 Task: Create in the project AgileRelay in Backlog an issue 'Create a new online platform for online cooking courses with advanced recipe sharing and cooking techniques features', assign it to team member softage.1@softage.net and change the status to IN PROGRESS. Create in the project AgileRelay in Backlog an issue 'Implement a new cloud-based learning management system for a school or university with advanced course content management and student tracking features', assign it to team member softage.2@softage.net and change the status to IN PROGRESS
Action: Mouse moved to (232, 71)
Screenshot: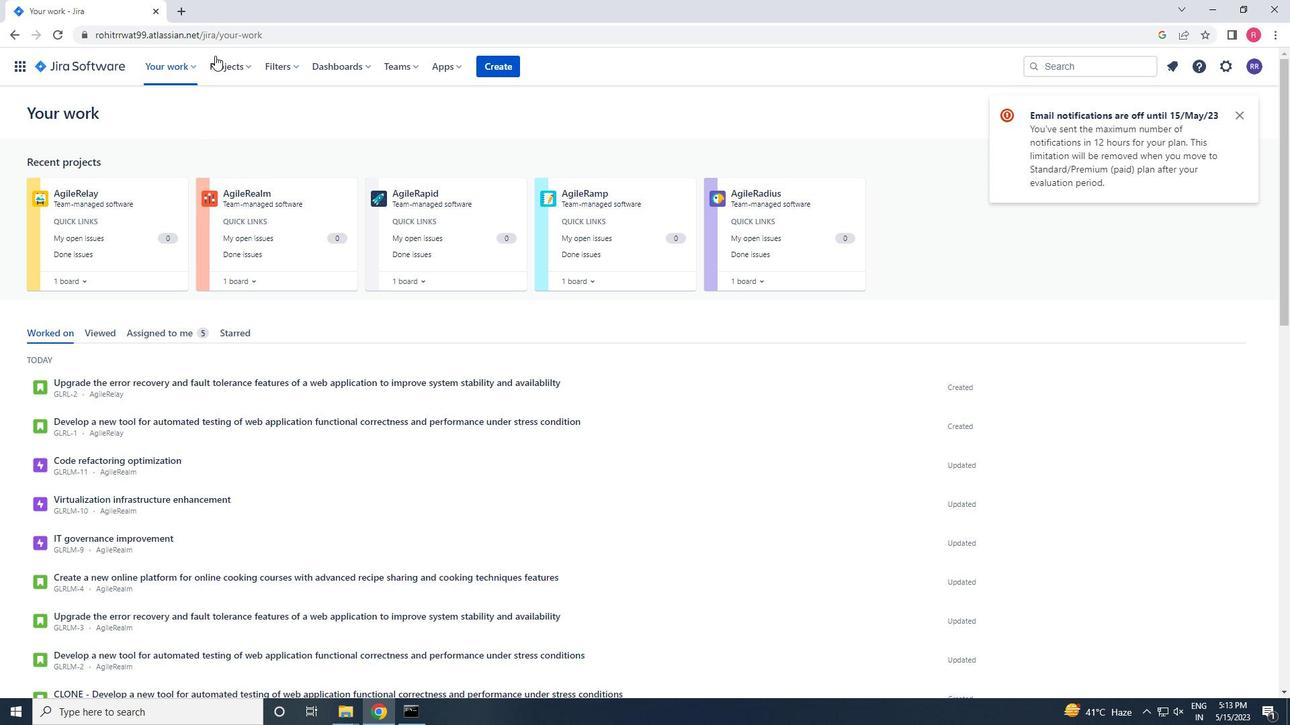 
Action: Mouse pressed left at (232, 71)
Screenshot: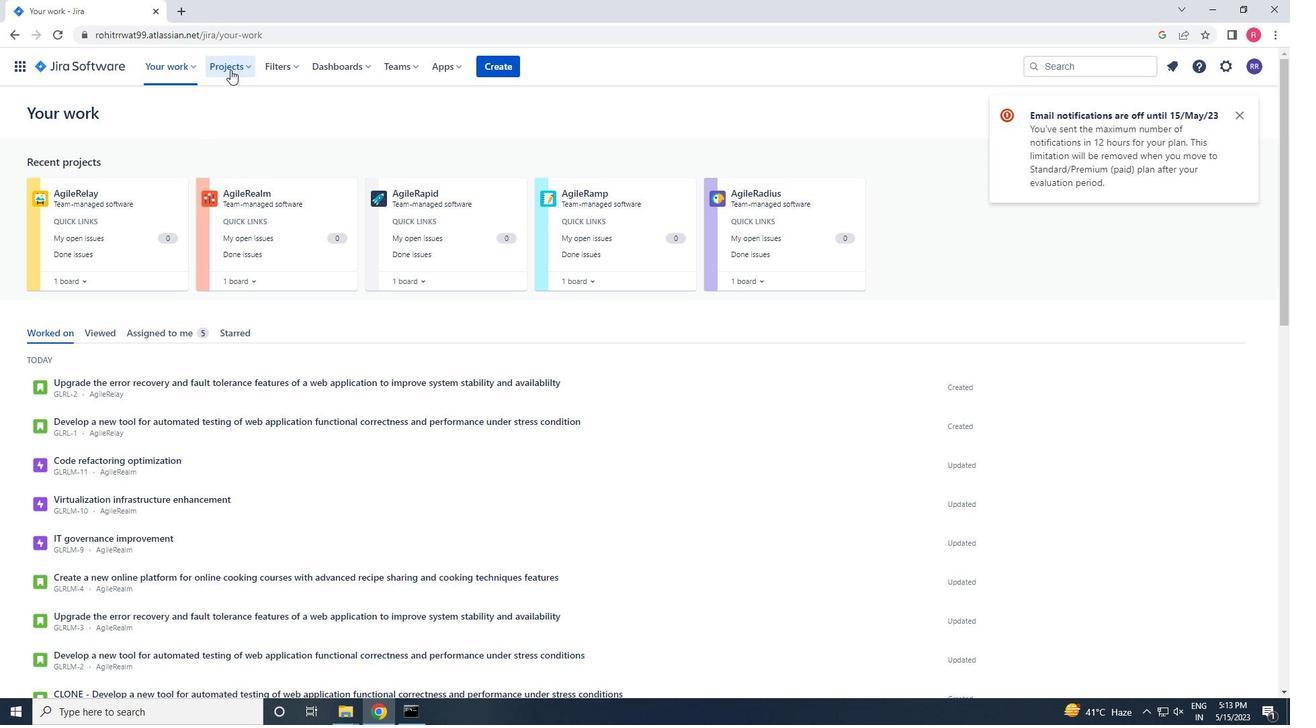 
Action: Mouse moved to (262, 117)
Screenshot: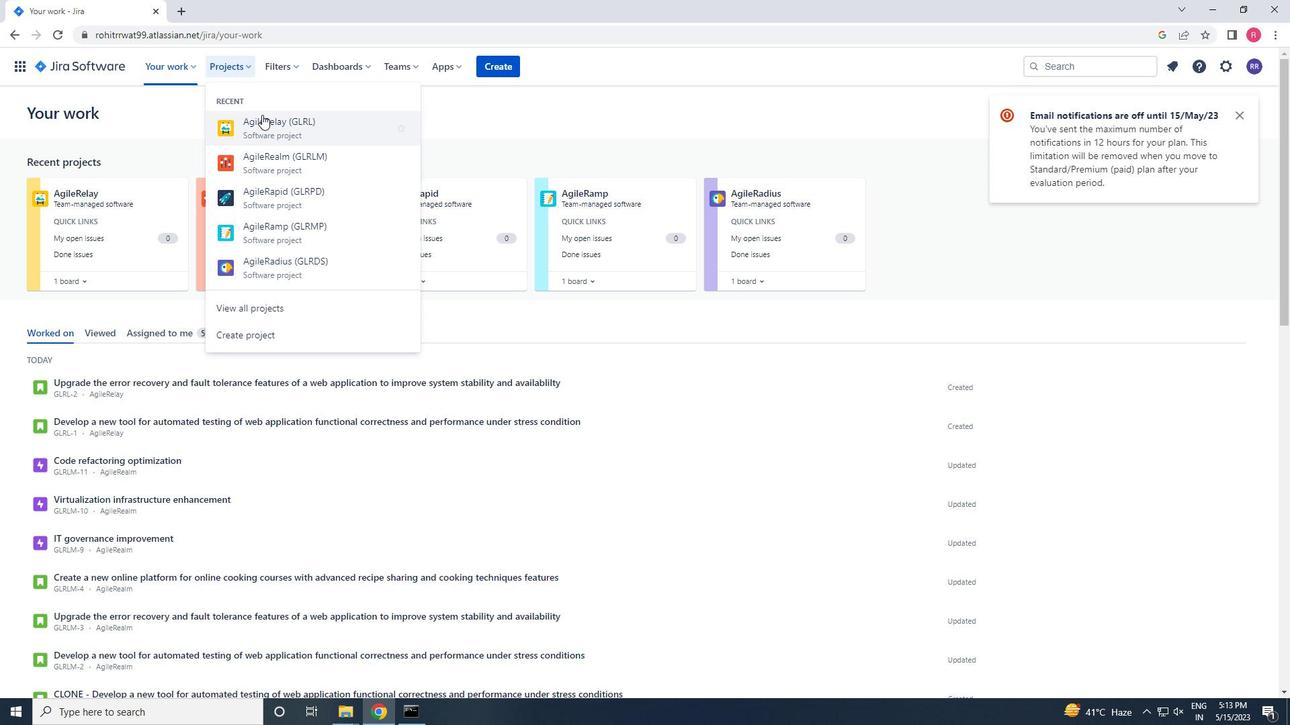 
Action: Mouse pressed left at (262, 117)
Screenshot: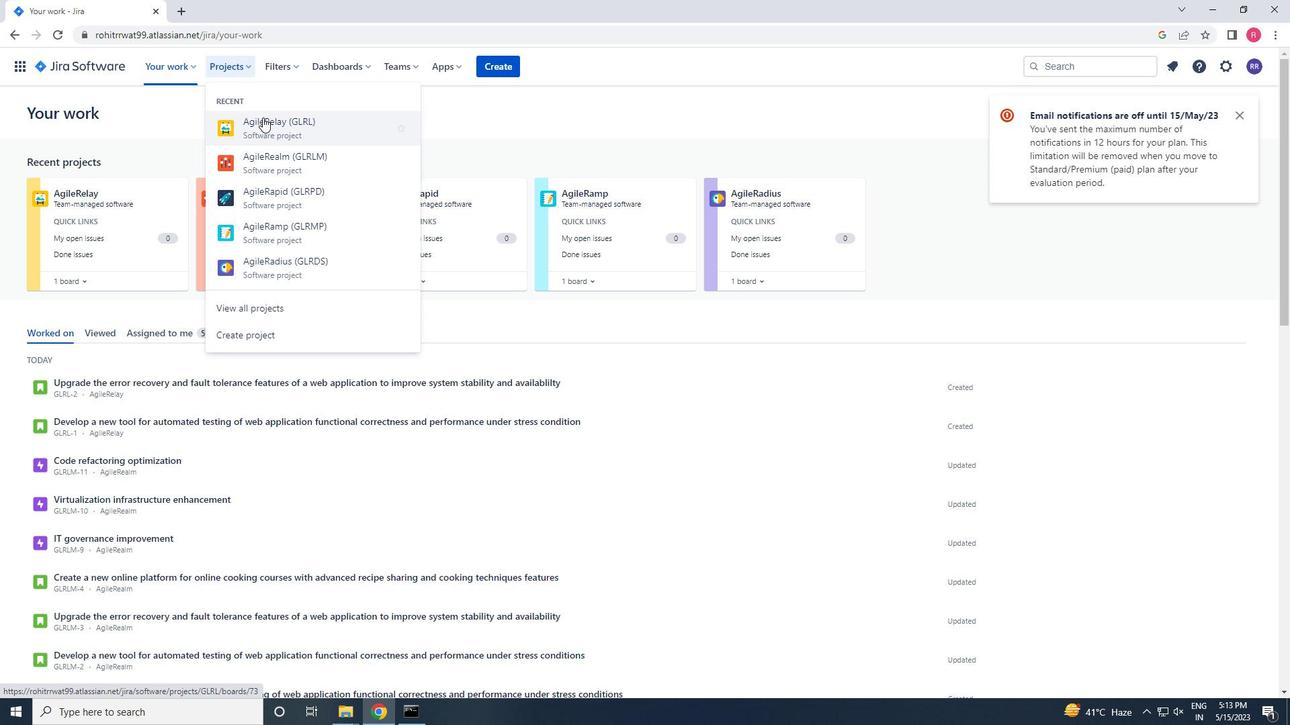
Action: Mouse moved to (81, 198)
Screenshot: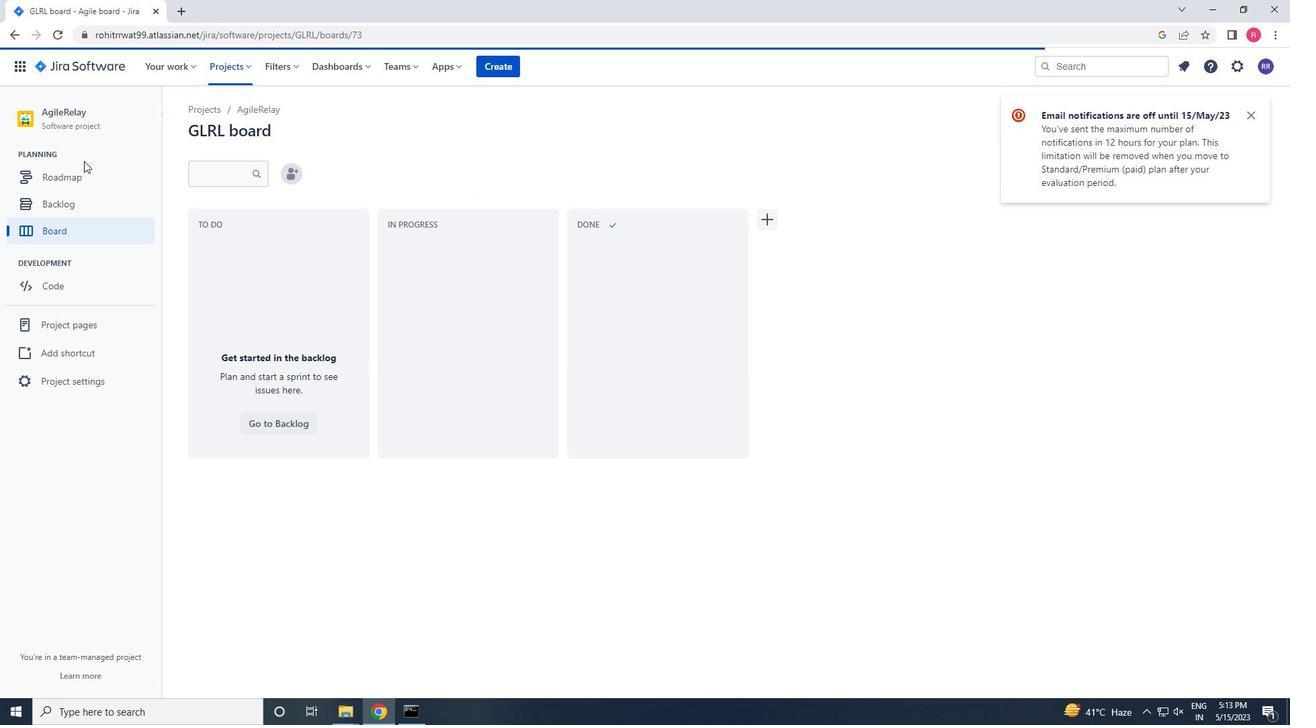 
Action: Mouse pressed left at (81, 198)
Screenshot: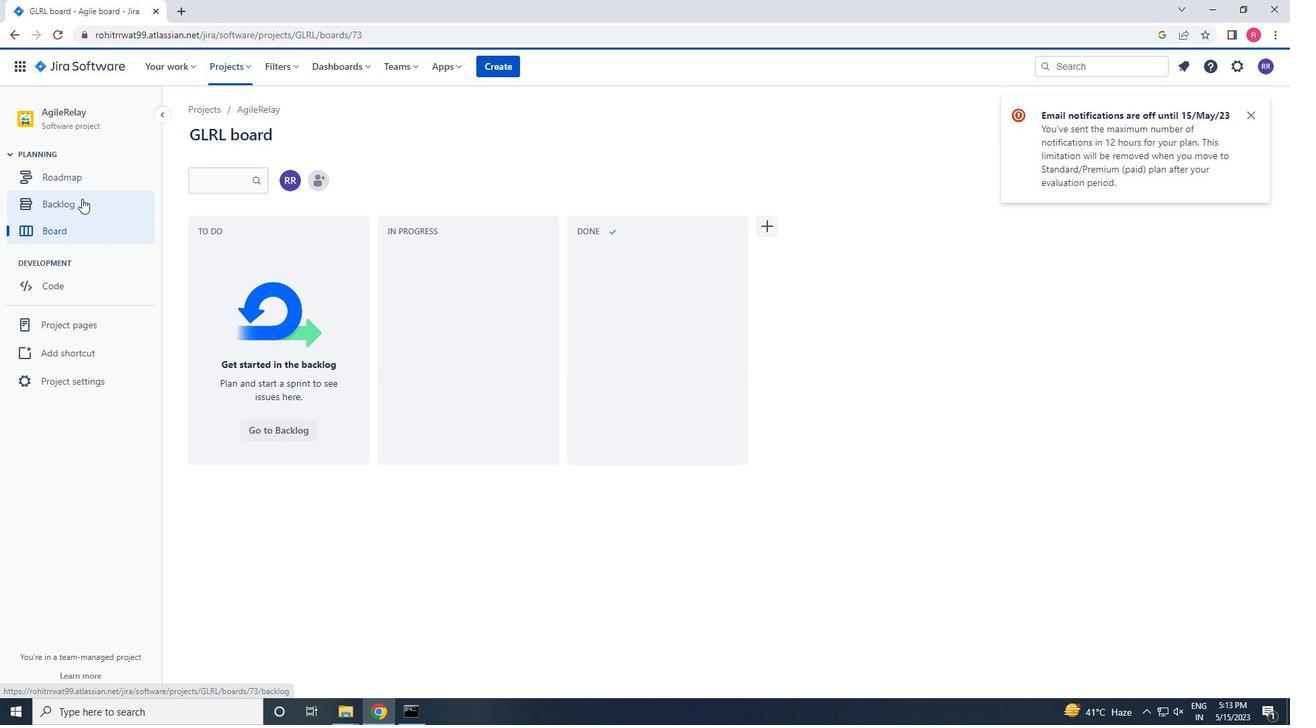 
Action: Mouse moved to (1245, 112)
Screenshot: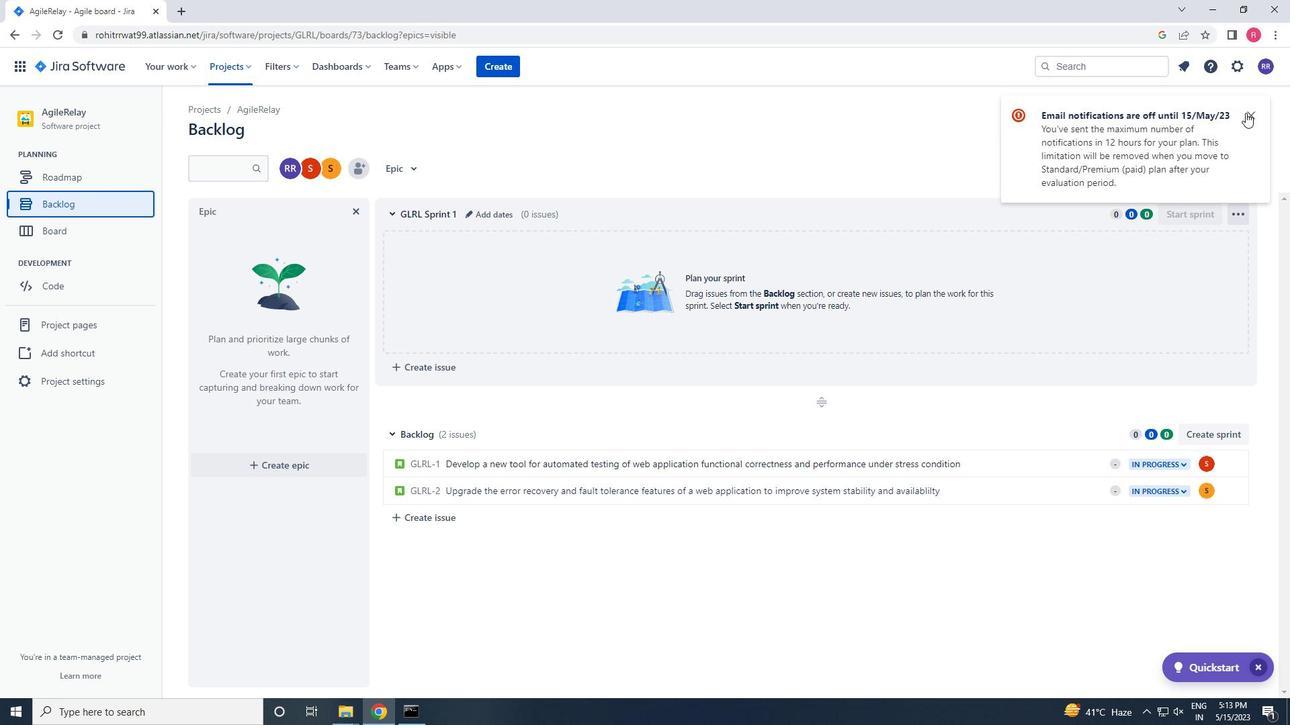 
Action: Mouse pressed left at (1245, 112)
Screenshot: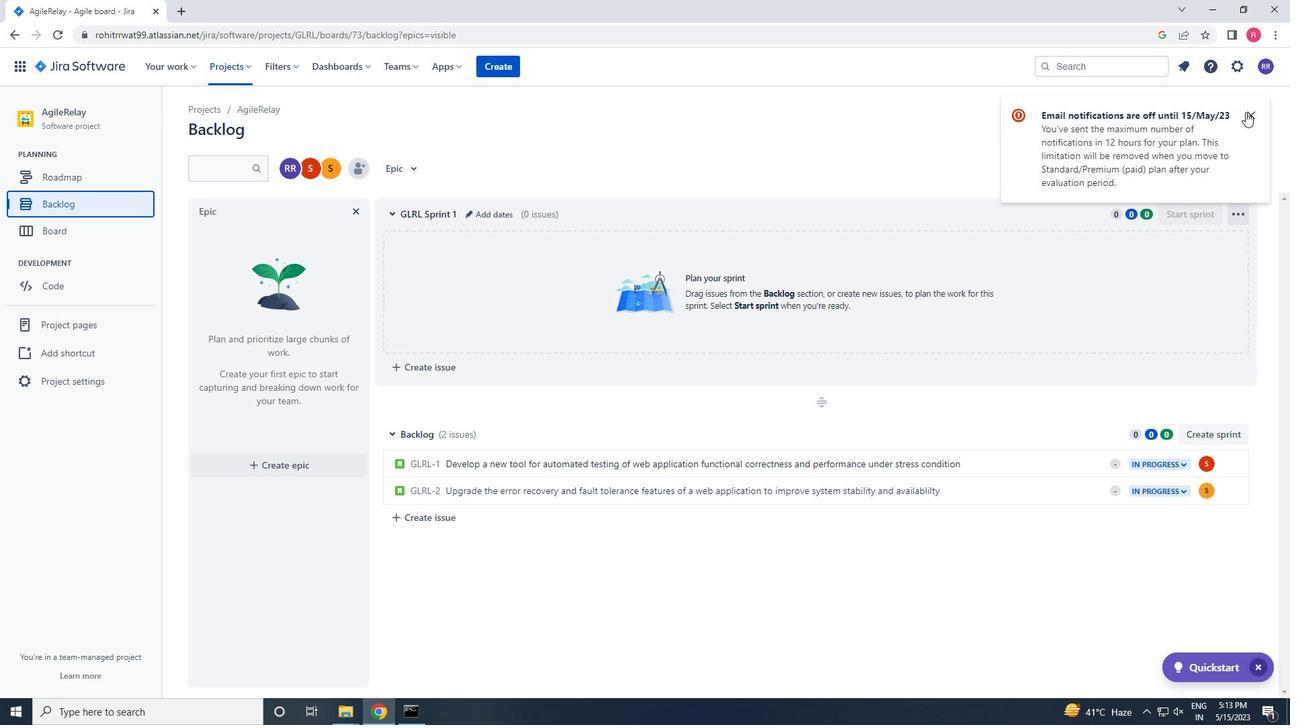 
Action: Mouse moved to (432, 519)
Screenshot: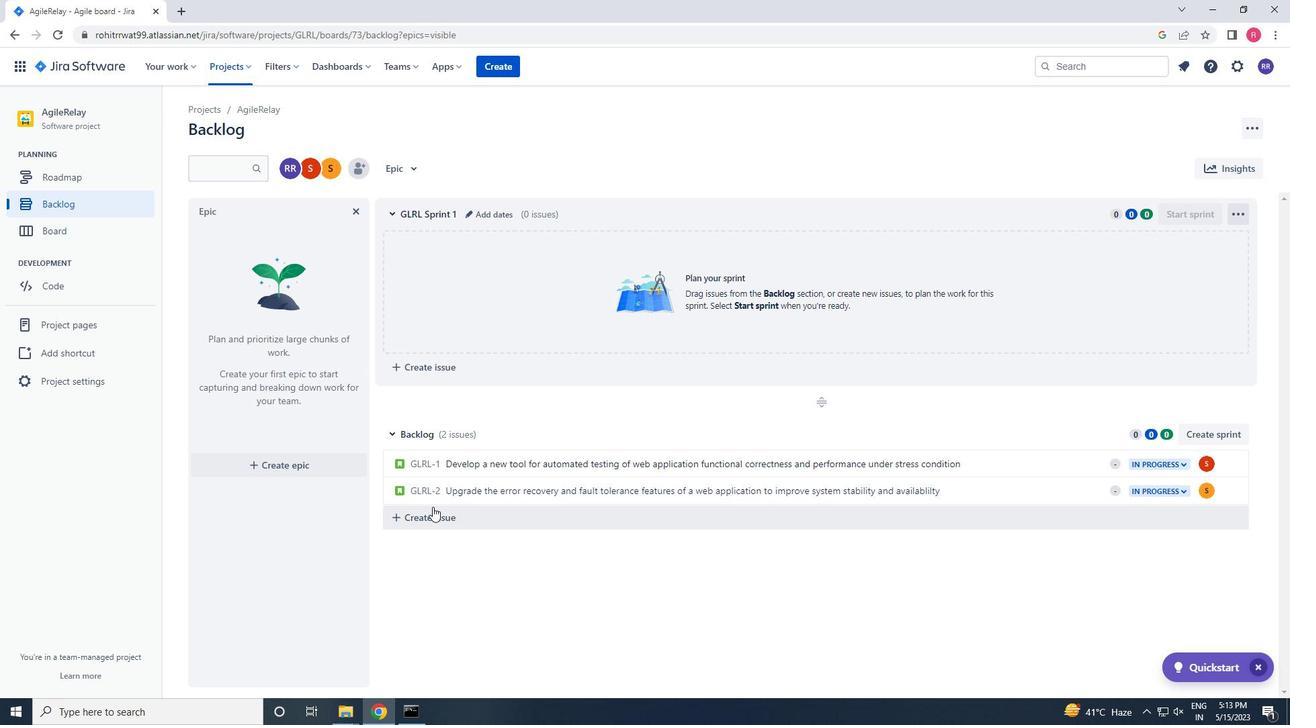 
Action: Mouse pressed left at (432, 519)
Screenshot: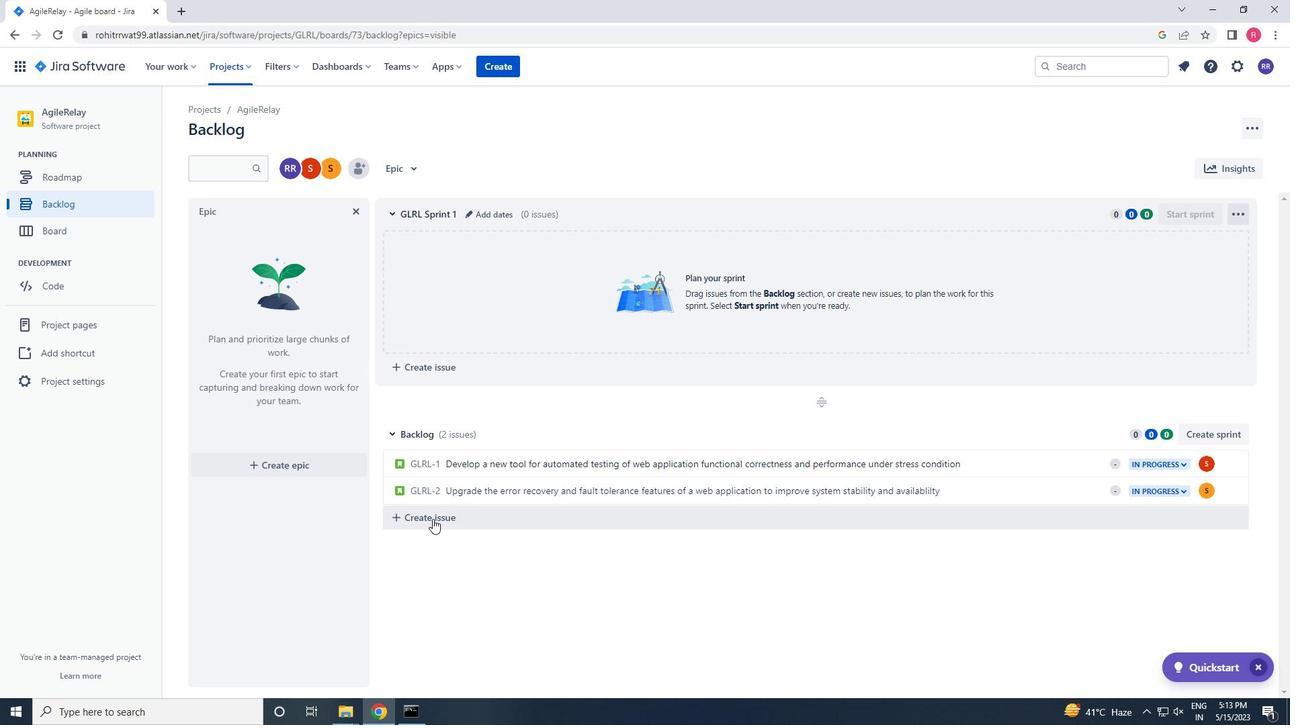 
Action: Key pressed <Key.shift>CREATE<Key.space>A<Key.space>NEW<Key.space>ONLINE<Key.space>PLATFORM<Key.space>FOR<Key.space>ONLINE<Key.space>COOKING<Key.space>COURSES<Key.space>WITH<Key.space>ADVANCED<Key.space>RECIPE<Key.space>SHARING<Key.space>AND<Key.space>COOKING<Key.space>TECHNIQUES<Key.space>FEATURESS<Key.backspace><Key.enter>
Screenshot: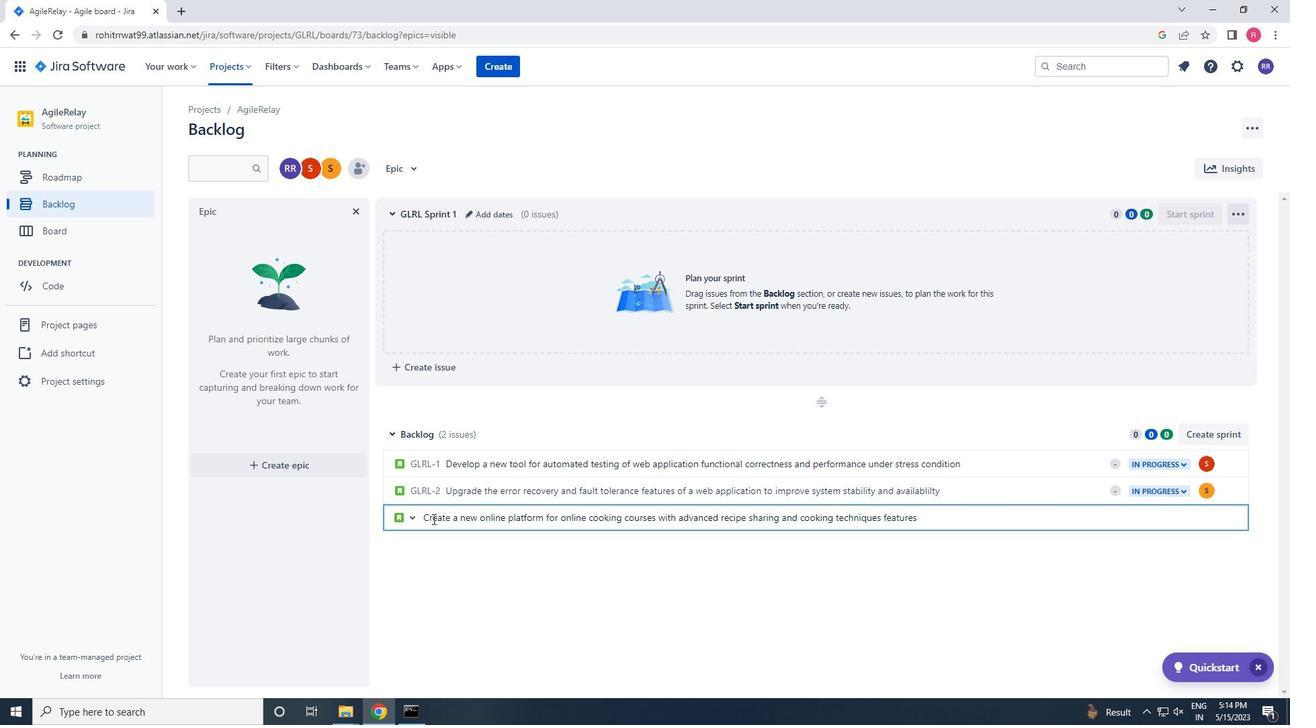 
Action: Mouse moved to (1207, 516)
Screenshot: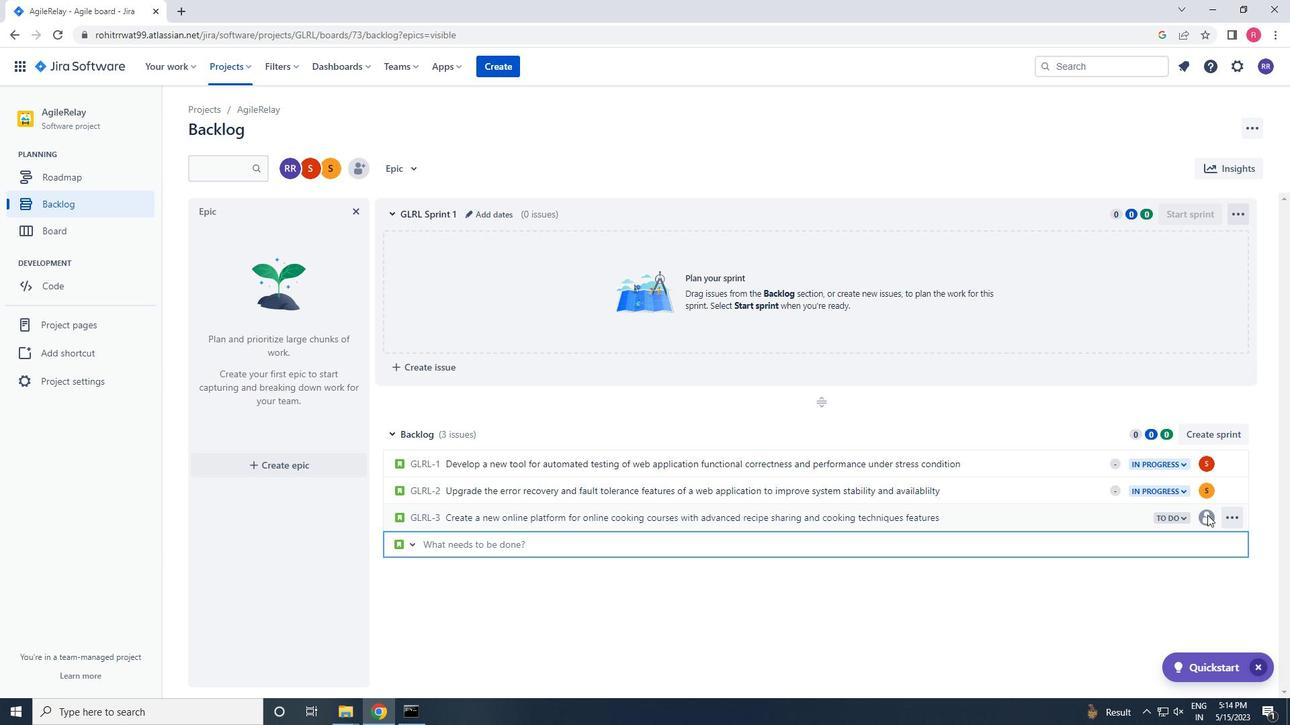 
Action: Mouse pressed left at (1207, 516)
Screenshot: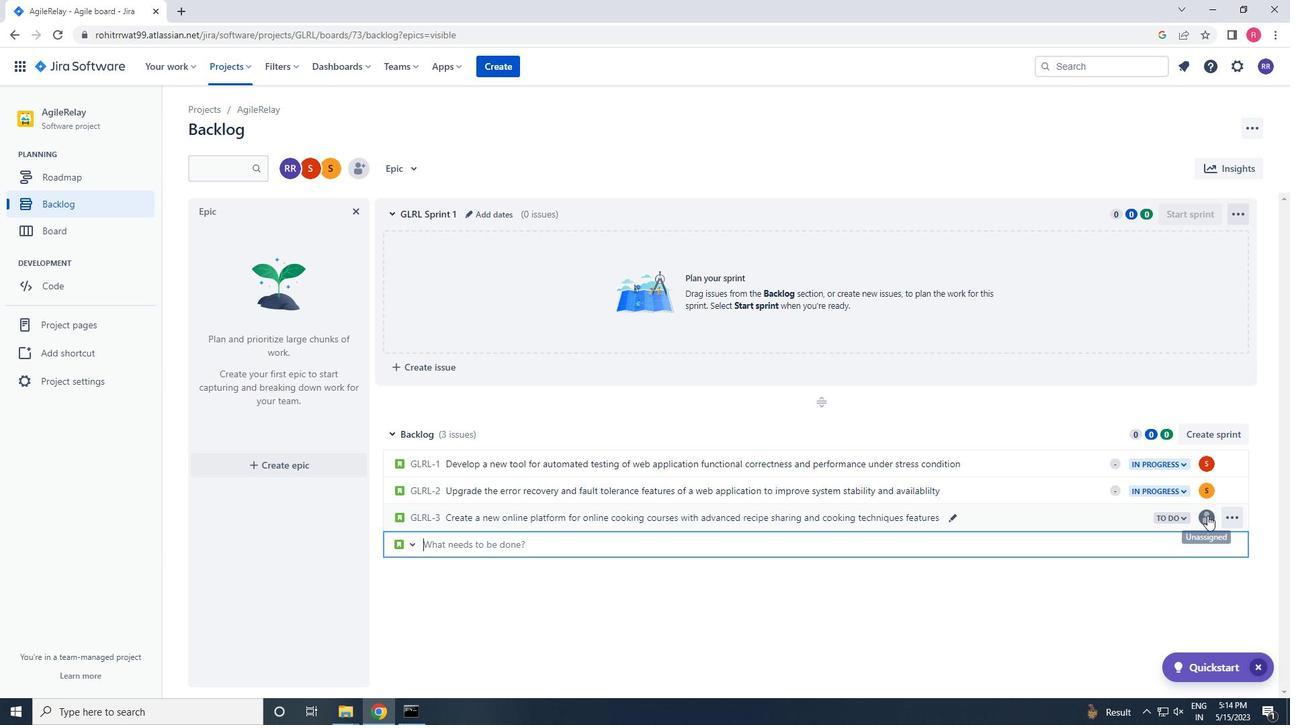 
Action: Key pressed SOFTAGE.1<Key.shift>@SOFTAGE.NET
Screenshot: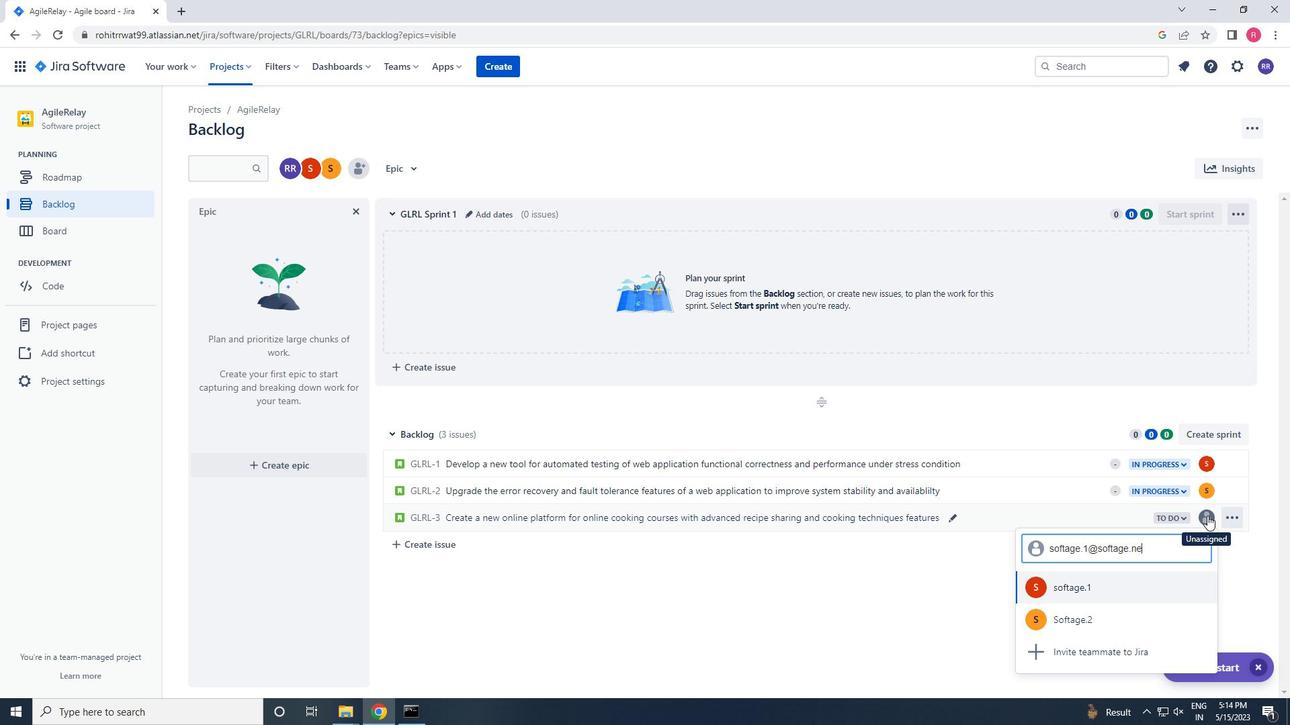 
Action: Mouse moved to (1107, 575)
Screenshot: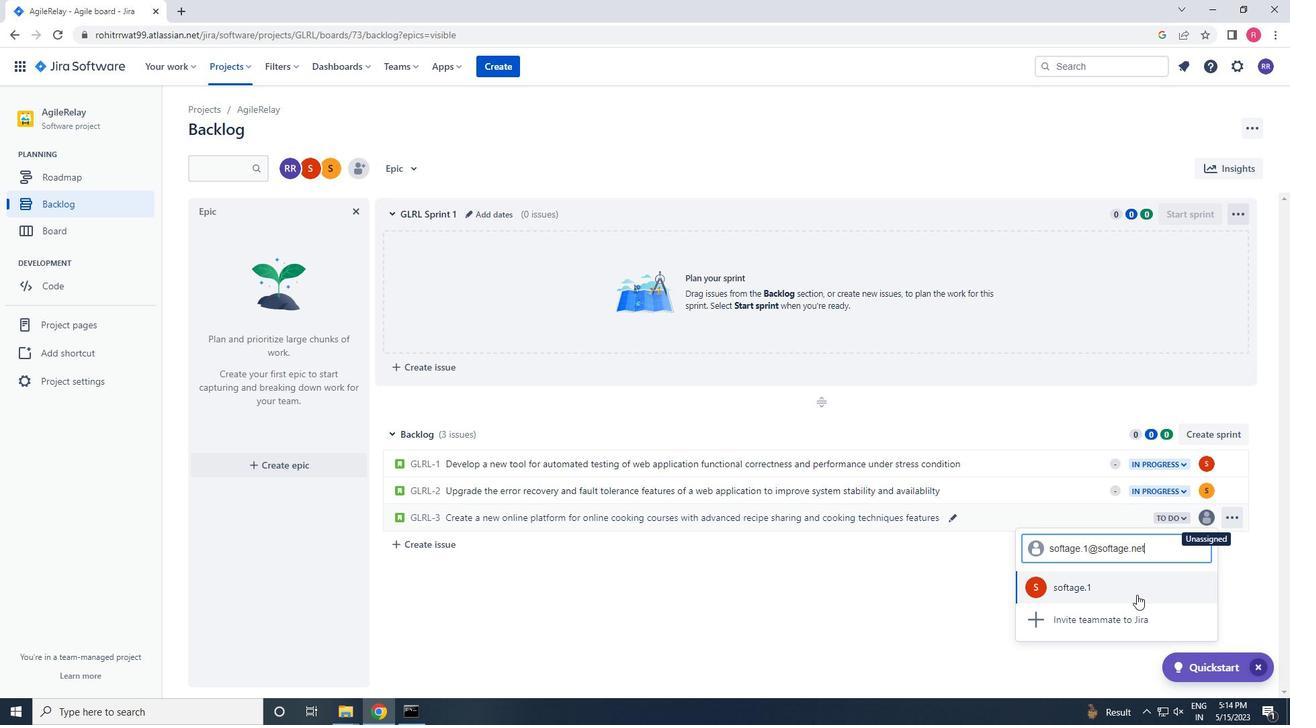
Action: Mouse pressed left at (1107, 575)
Screenshot: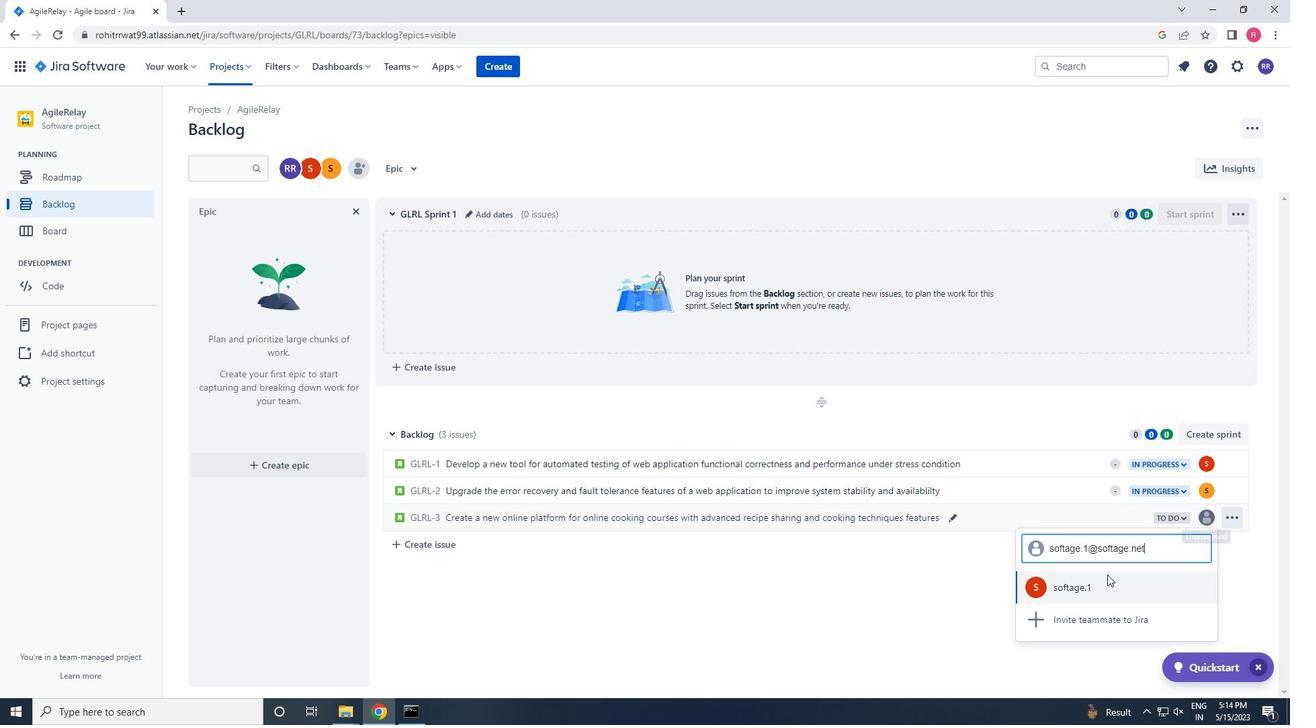 
Action: Mouse moved to (1176, 520)
Screenshot: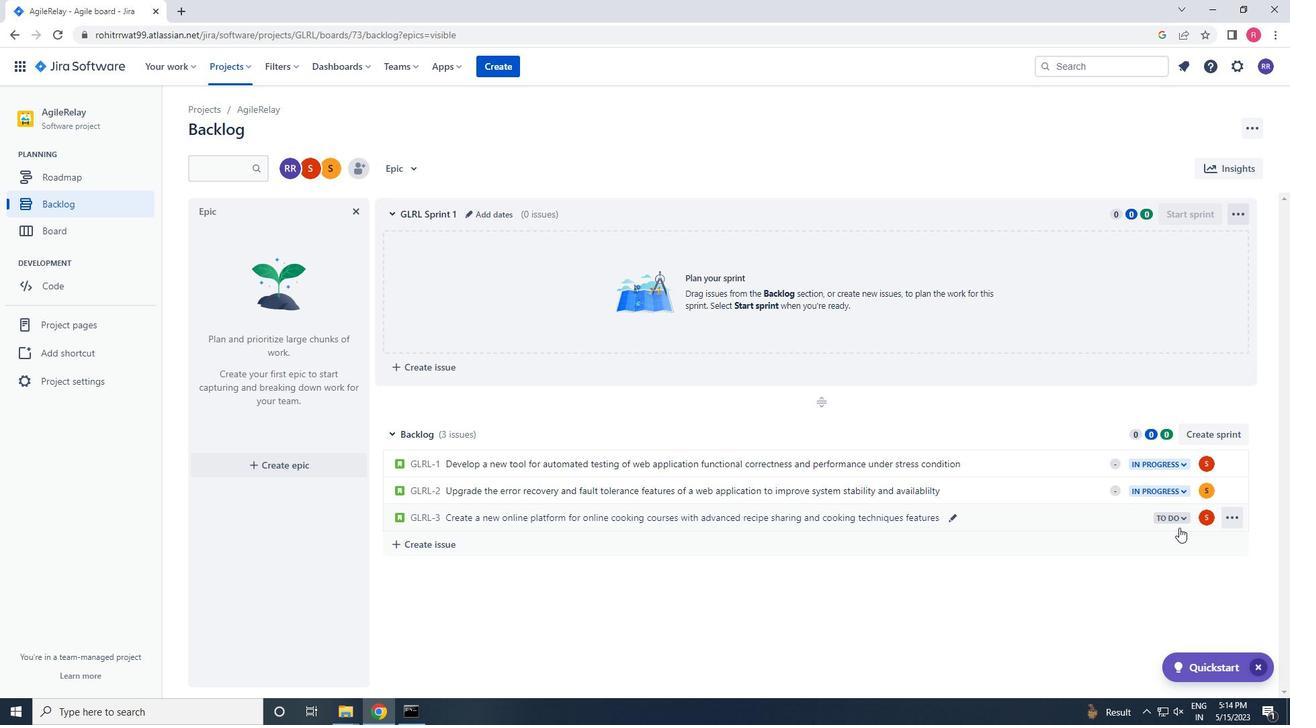 
Action: Mouse pressed left at (1176, 520)
Screenshot: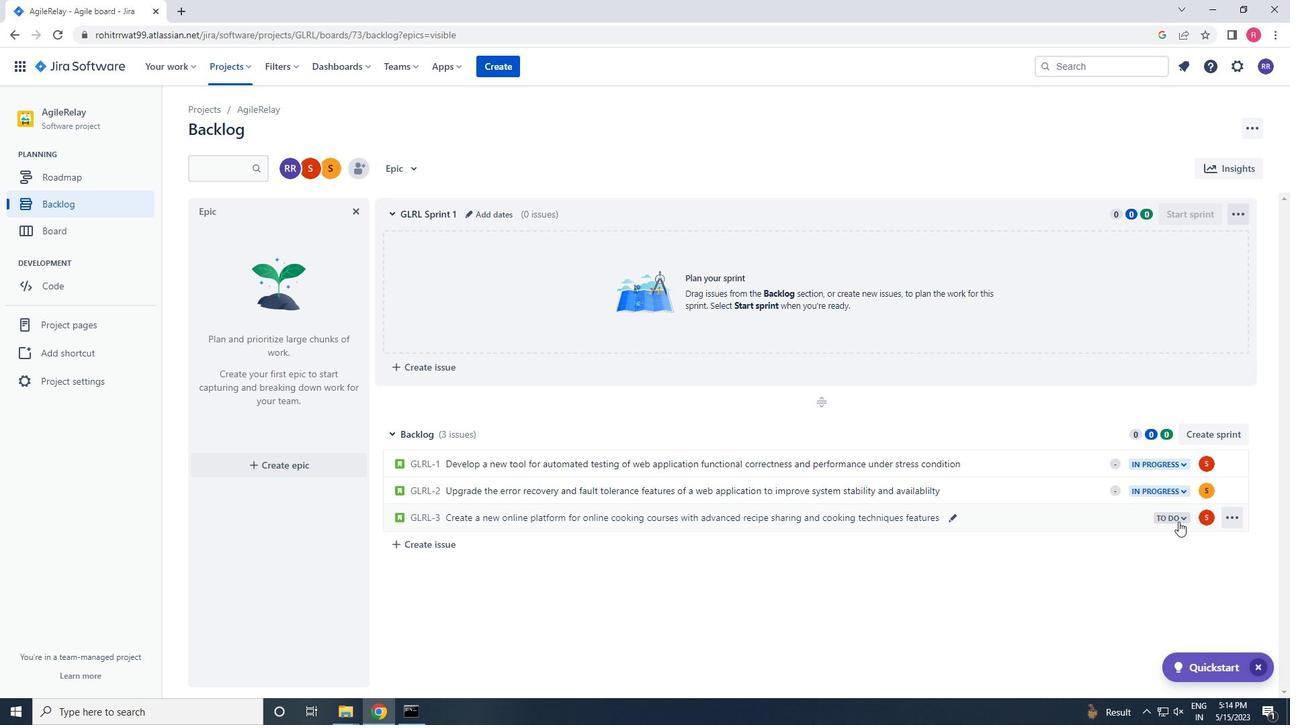 
Action: Mouse moved to (1083, 545)
Screenshot: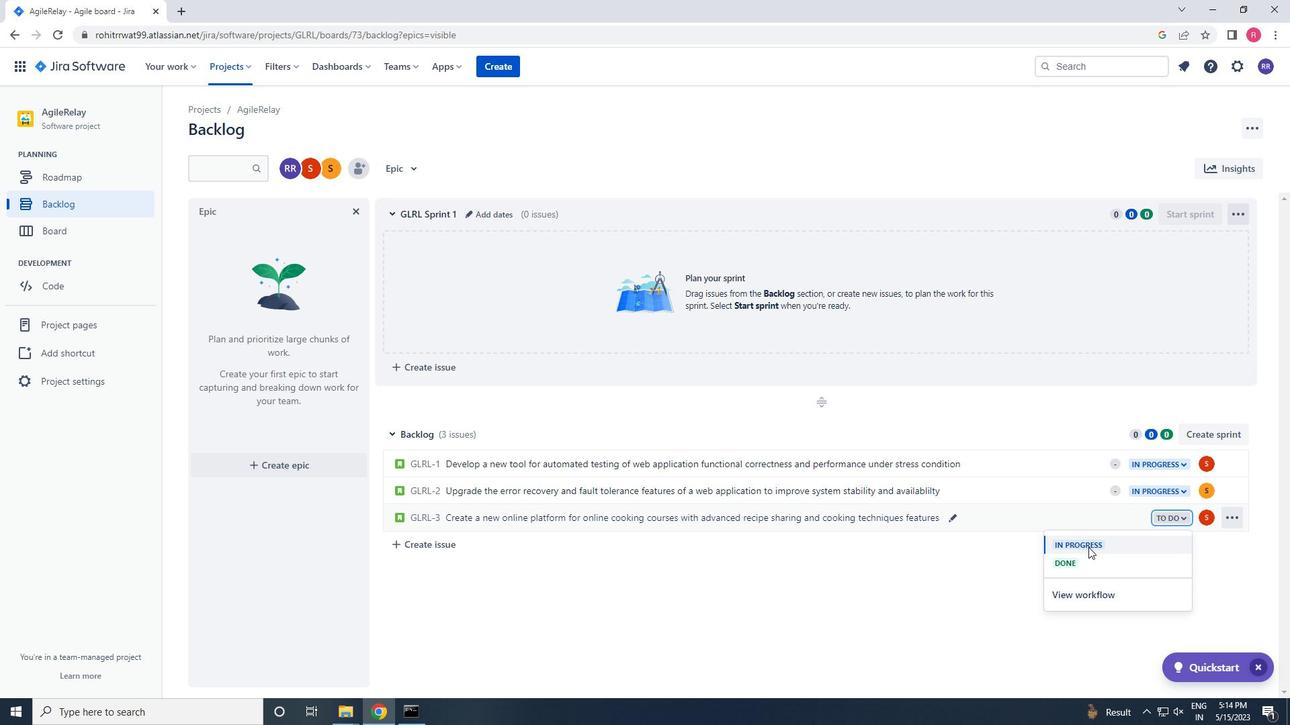 
Action: Mouse pressed left at (1083, 545)
Screenshot: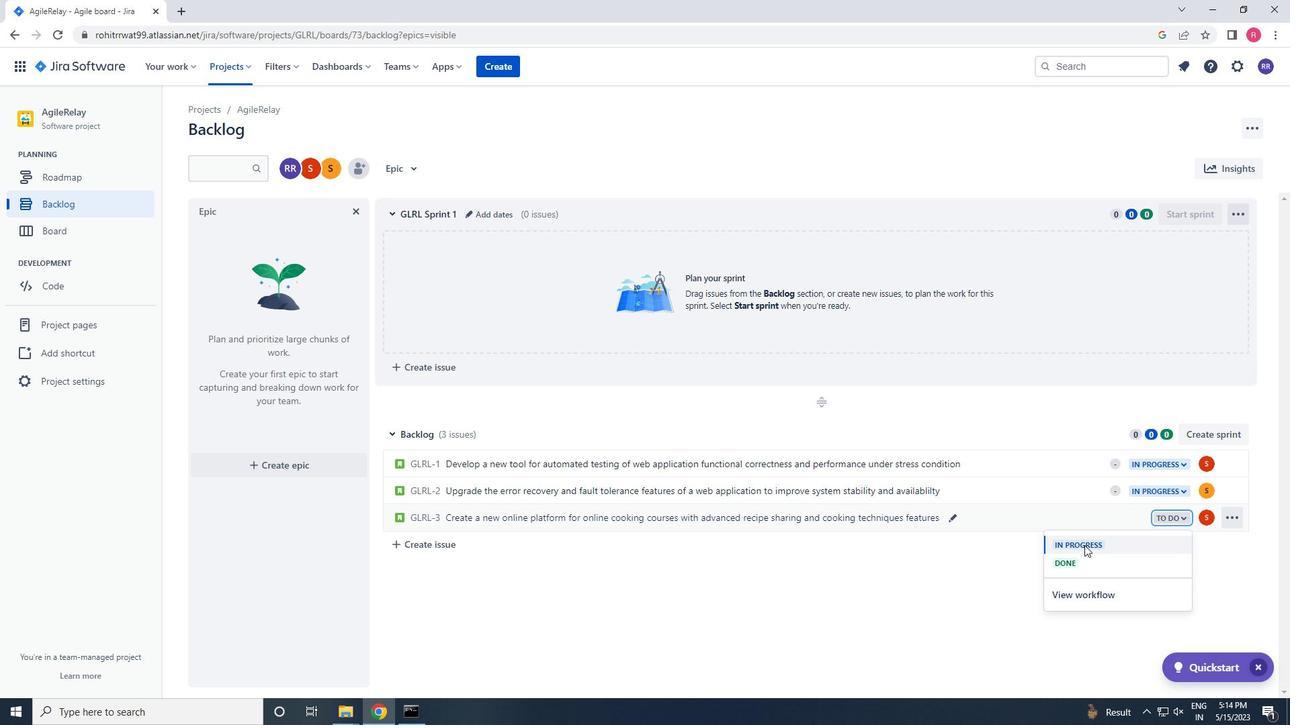 
Action: Mouse moved to (464, 542)
Screenshot: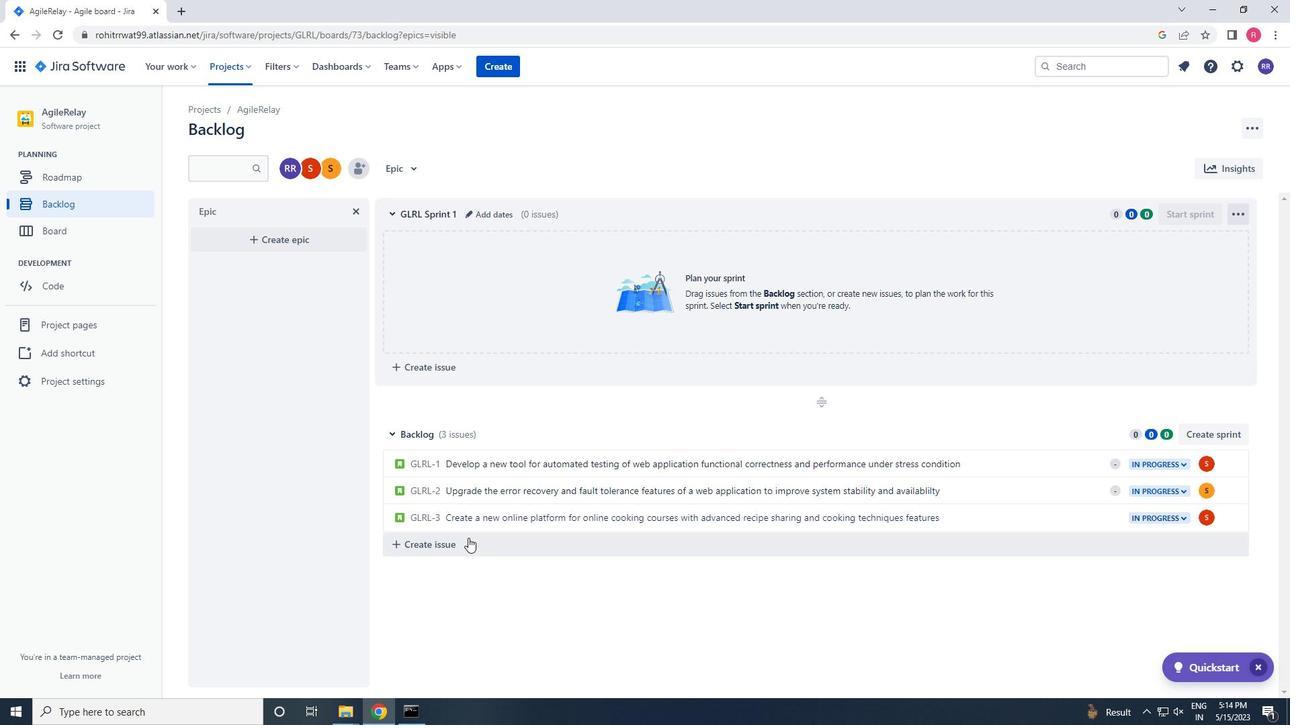 
Action: Mouse pressed left at (464, 542)
Screenshot: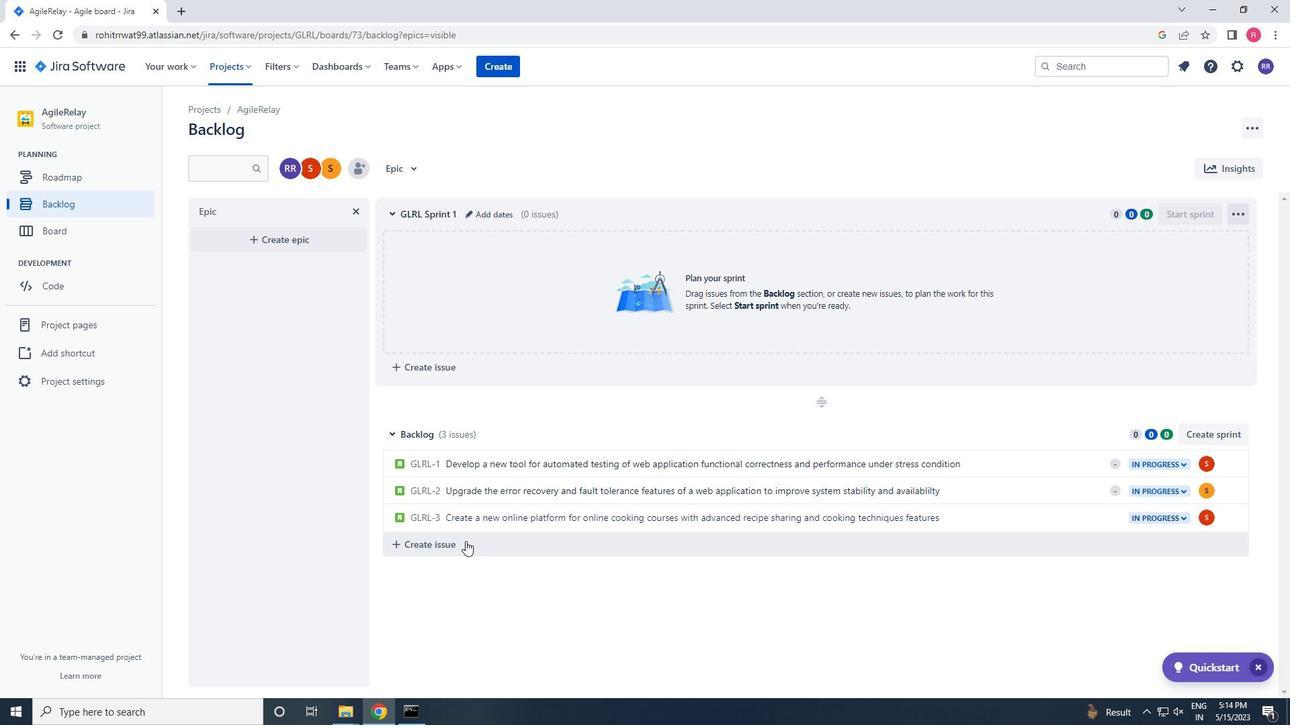 
Action: Mouse moved to (539, 486)
Screenshot: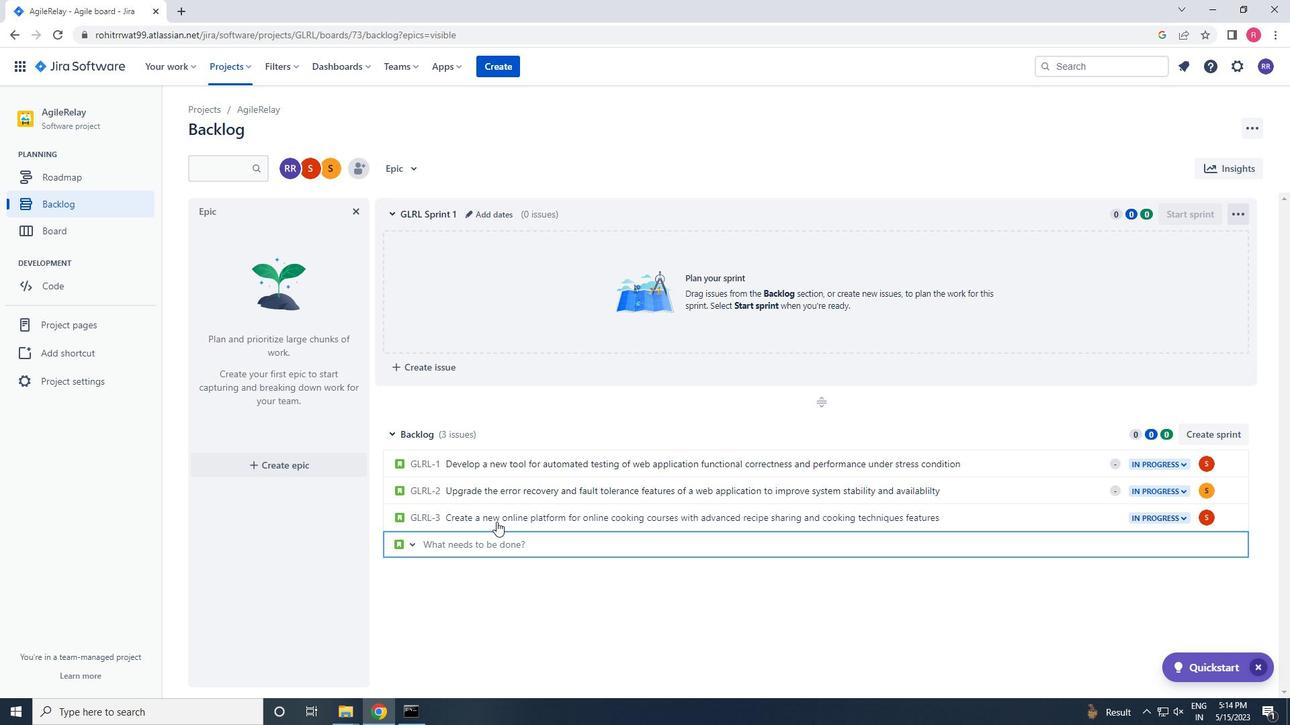 
Action: Key pressed <Key.shift_r>IMPLEMENT<Key.space>A<Key.space>NEW<Key.space>CLOUD
Screenshot: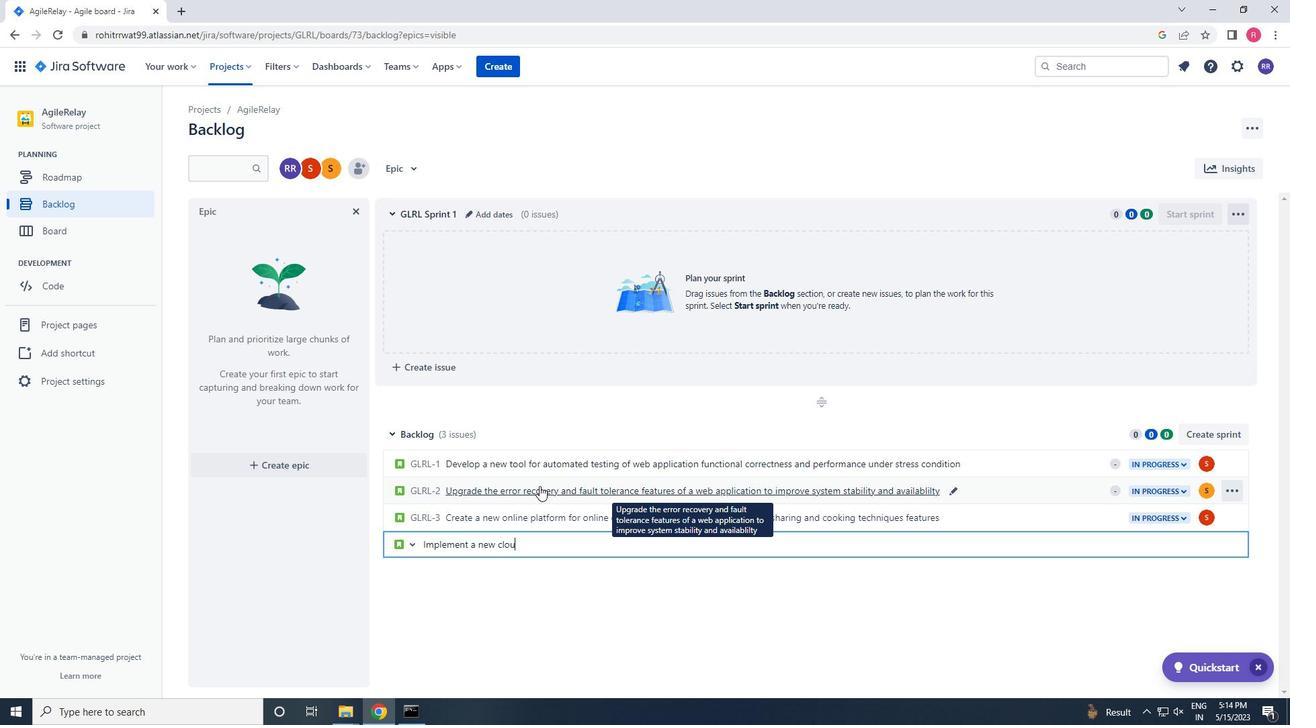 
Action: Mouse moved to (688, 485)
Screenshot: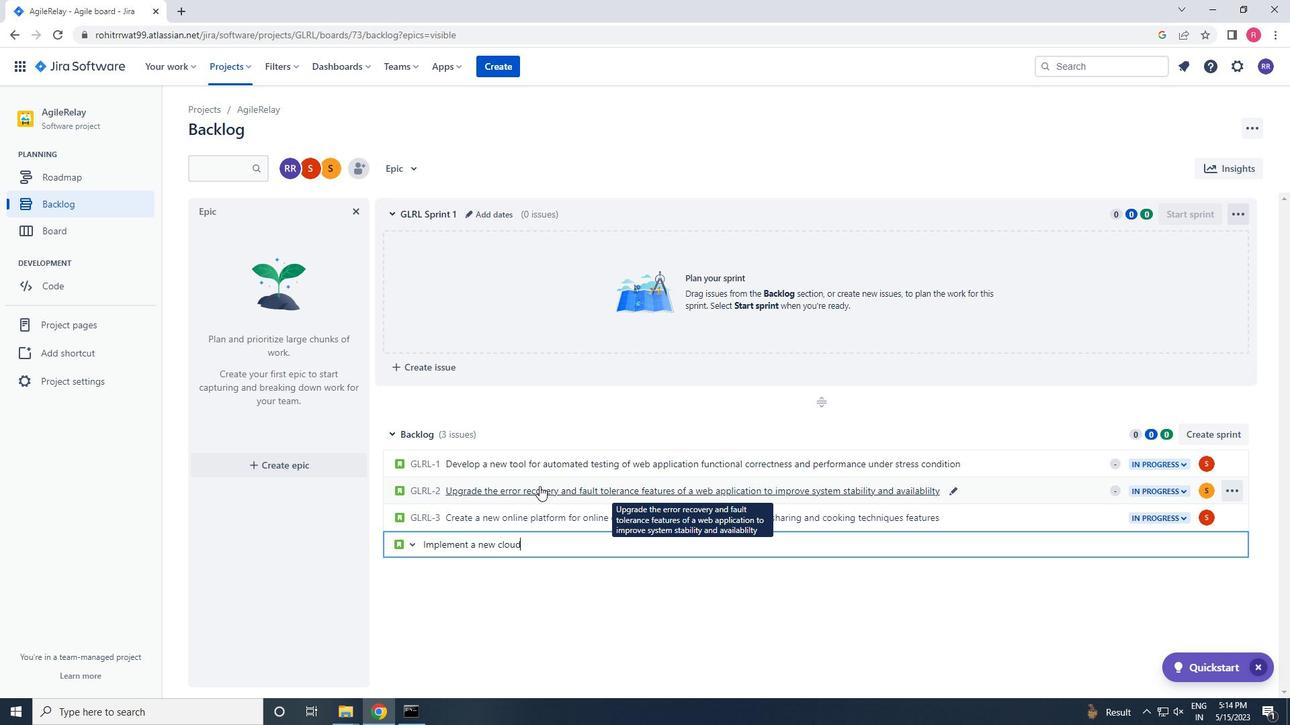 
Action: Mouse scrolled (688, 486) with delta (0, 0)
Screenshot: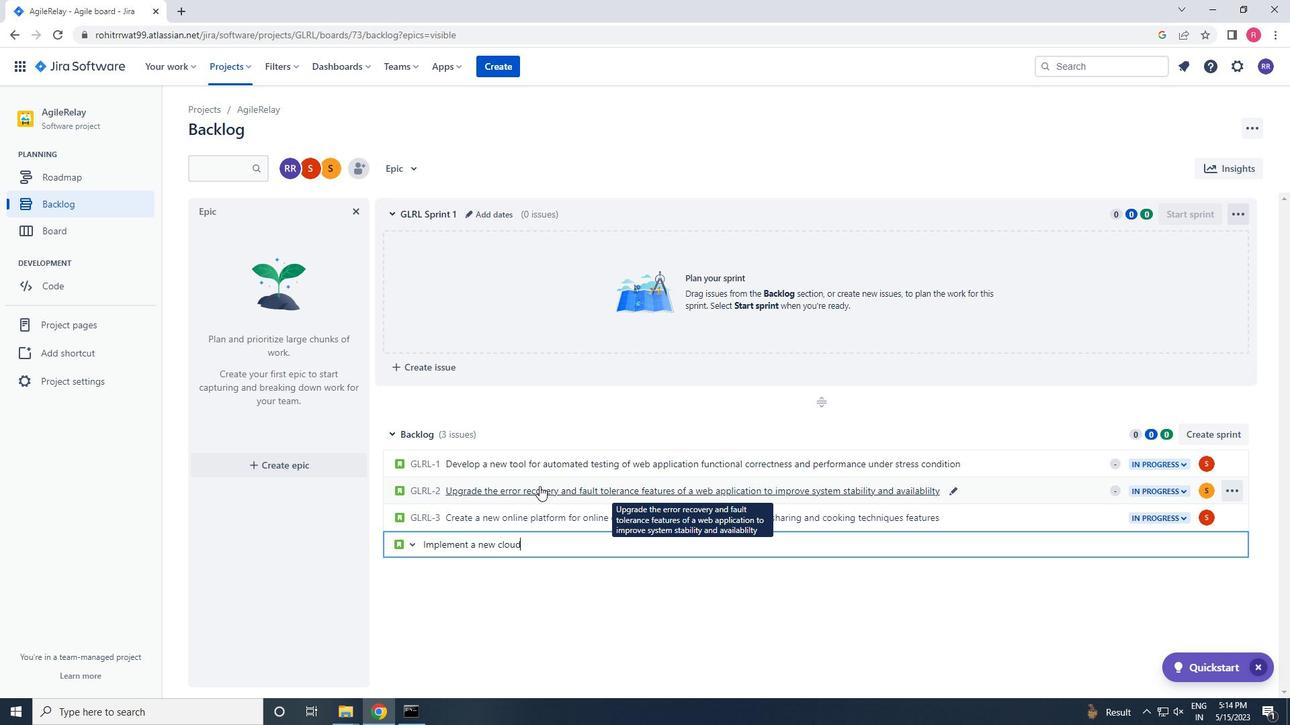 
Action: Mouse moved to (1242, 179)
Screenshot: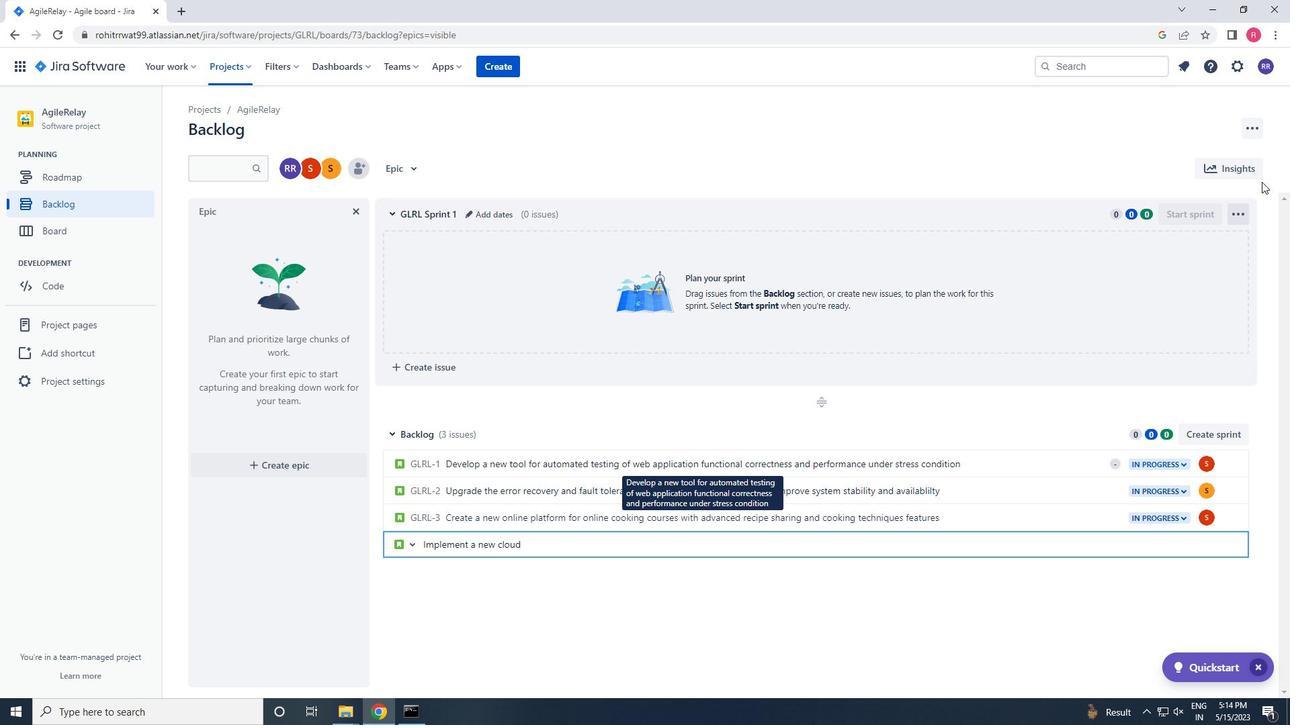 
Action: Key pressed -BASD<Key.space>LER<Key.backspace><Key.backspace><Key.backspace><Key.backspace><Key.backspace>ED<Key.space>LEARNING<Key.space>MANAGEMENT<Key.space>SYSTEM<Key.space>FOR<Key.space>A<Key.space>SCHOLL<Key.backspace><Key.backspace>OL<Key.space>OR<Key.space>I<Key.backspace>UNIVERSITY<Key.space>WITH<Key.space>ADVANCED<Key.space>COURSSE<Key.space><Key.backspace>S<Key.space><Key.backspace><Key.backspace><Key.backspace><Key.backspace><Key.backspace>SE<Key.space>CONTENT<Key.space>MANAGEMENT<Key.space>AND<Key.space>STUDENT<Key.space>TRACKING<Key.space>FEATURES<Key.enter>
Screenshot: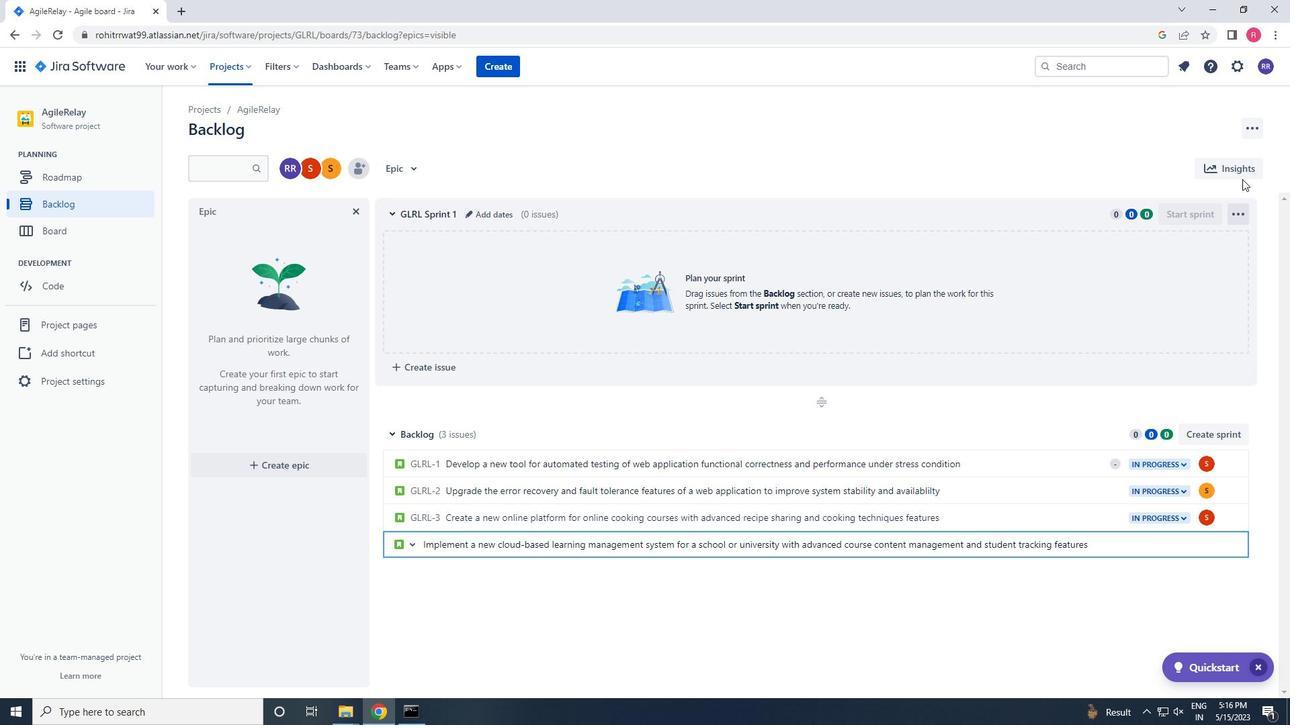 
Action: Mouse moved to (1205, 544)
Screenshot: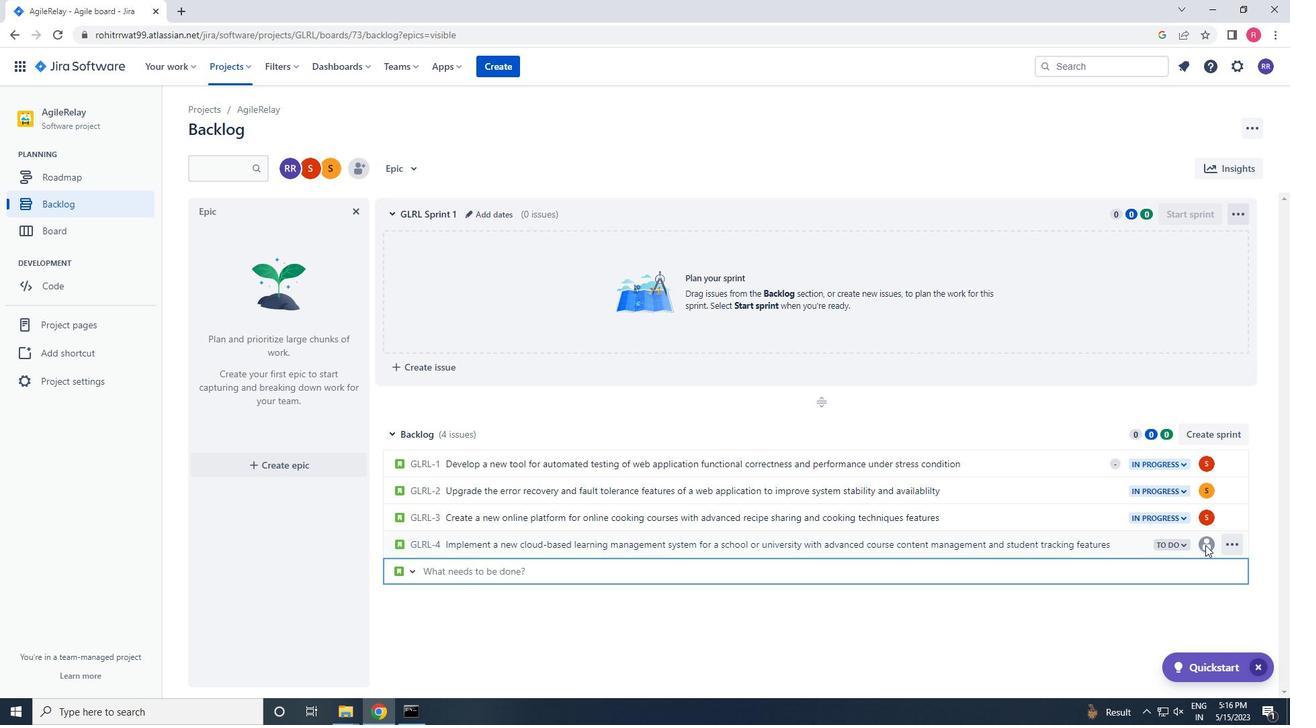 
Action: Mouse pressed left at (1205, 544)
Screenshot: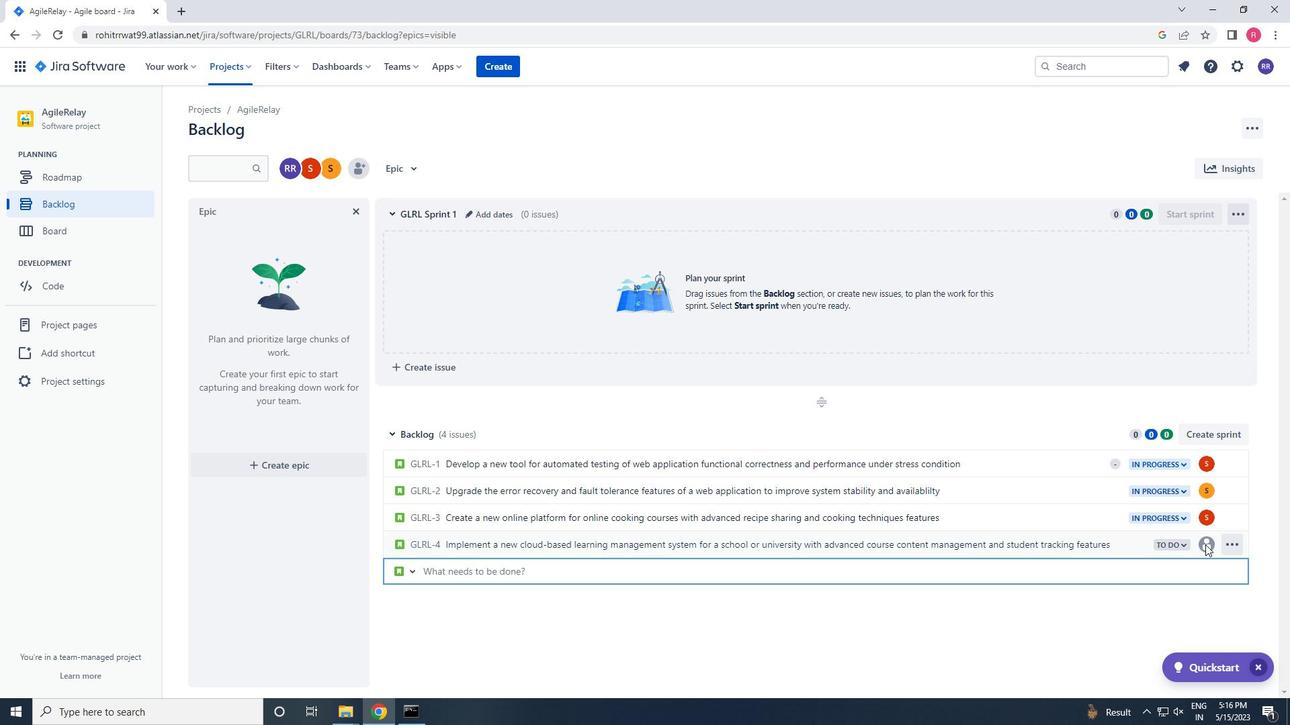 
Action: Mouse pressed left at (1205, 544)
Screenshot: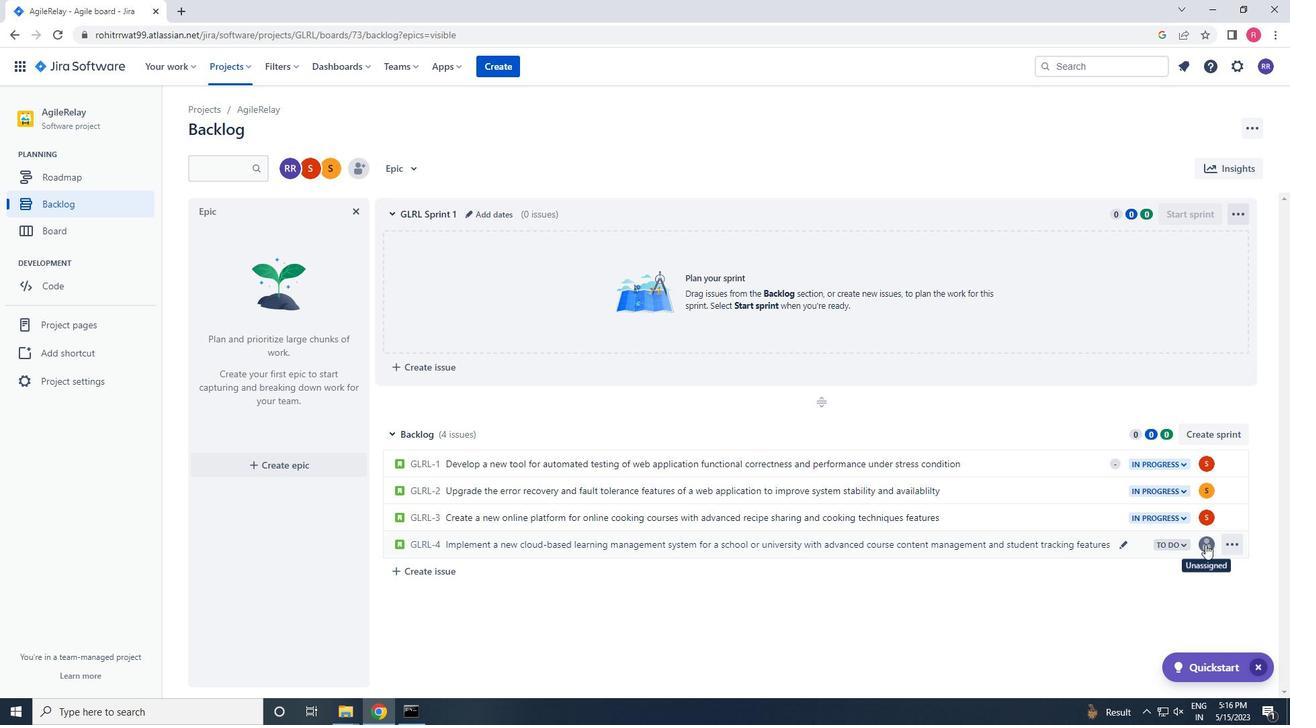 
Action: Key pressed SOFATGE.2<Key.shift>@SOFTAGE.NET
Screenshot: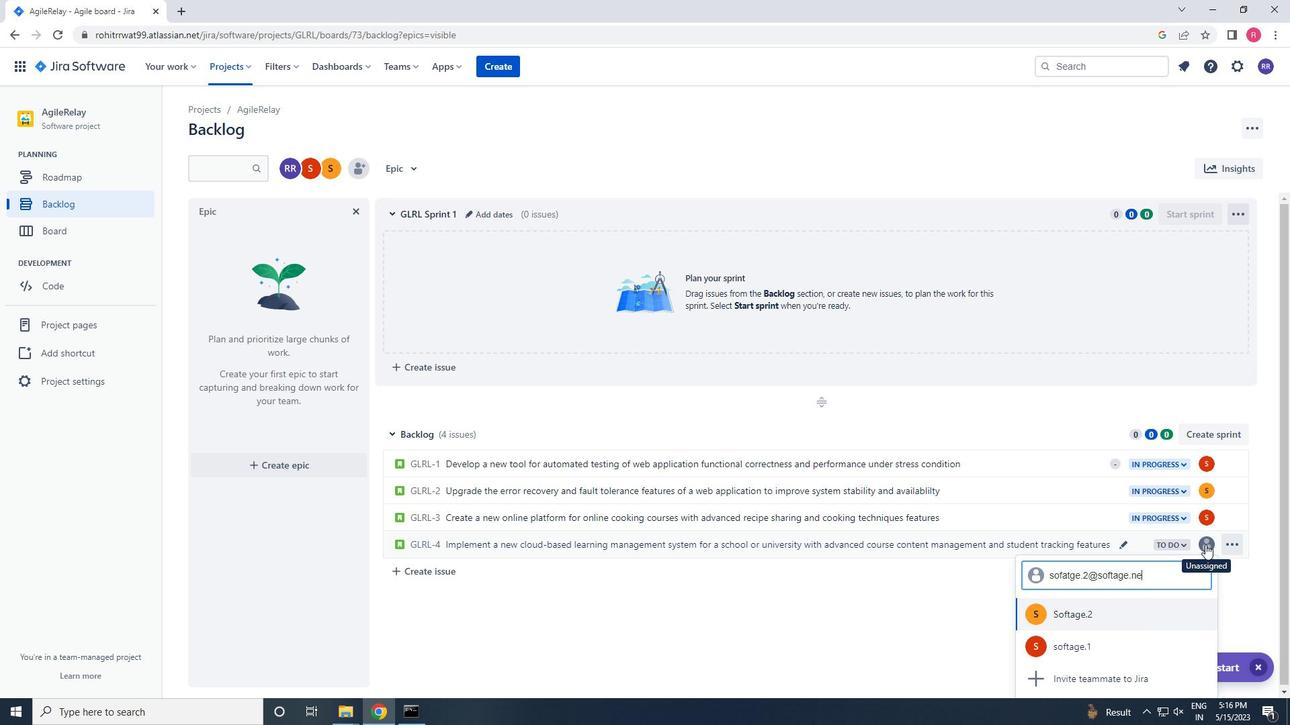 
Action: Mouse moved to (1062, 578)
Screenshot: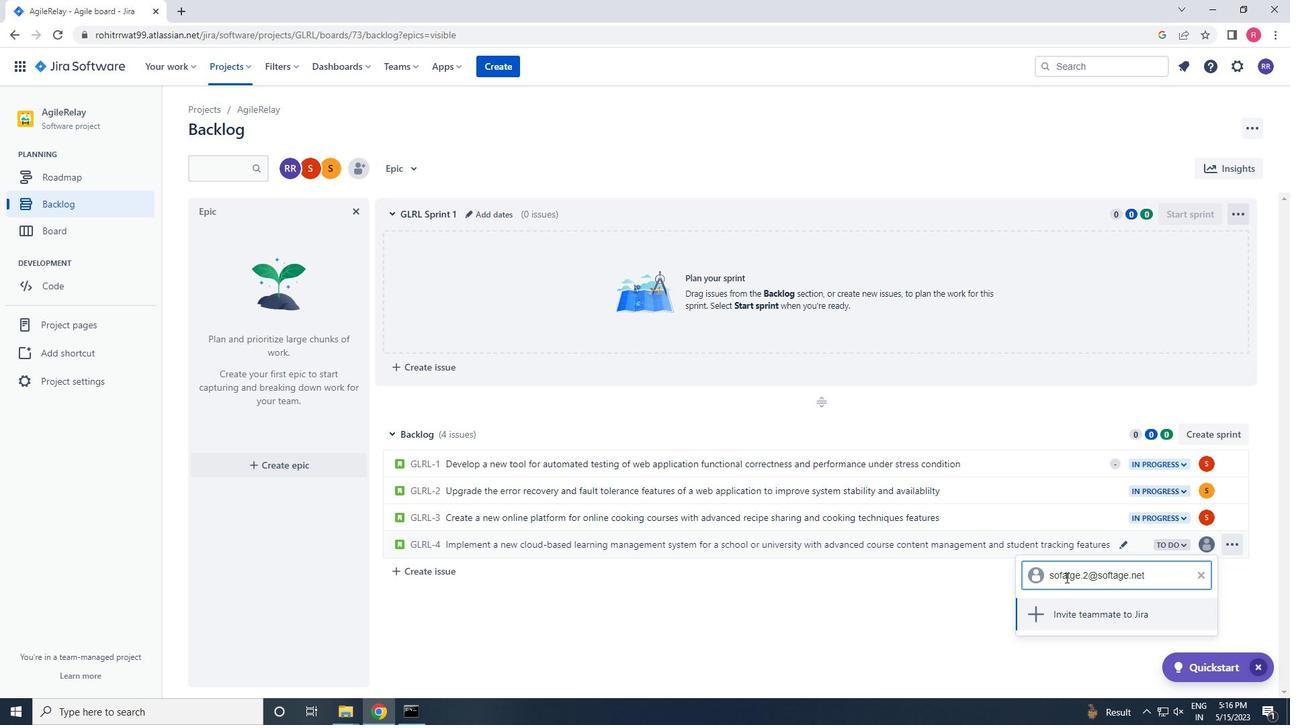 
Action: Mouse pressed left at (1062, 578)
Screenshot: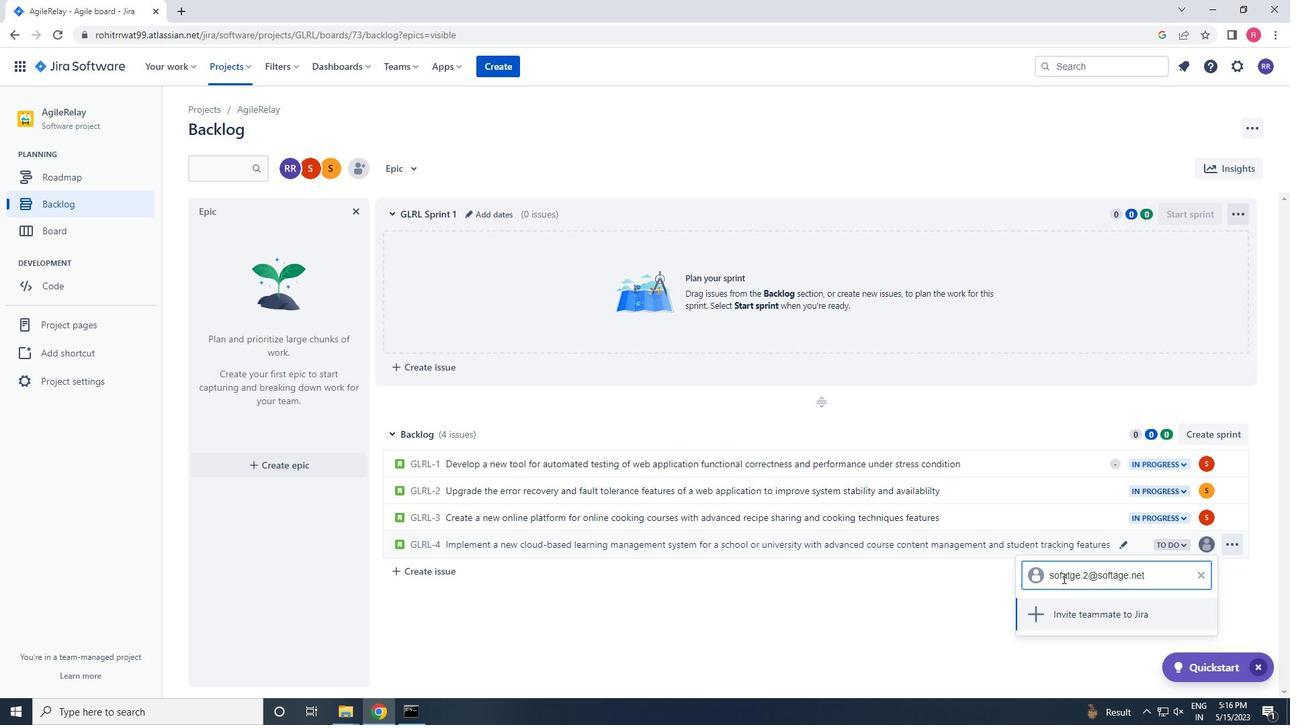 
Action: Key pressed T
Screenshot: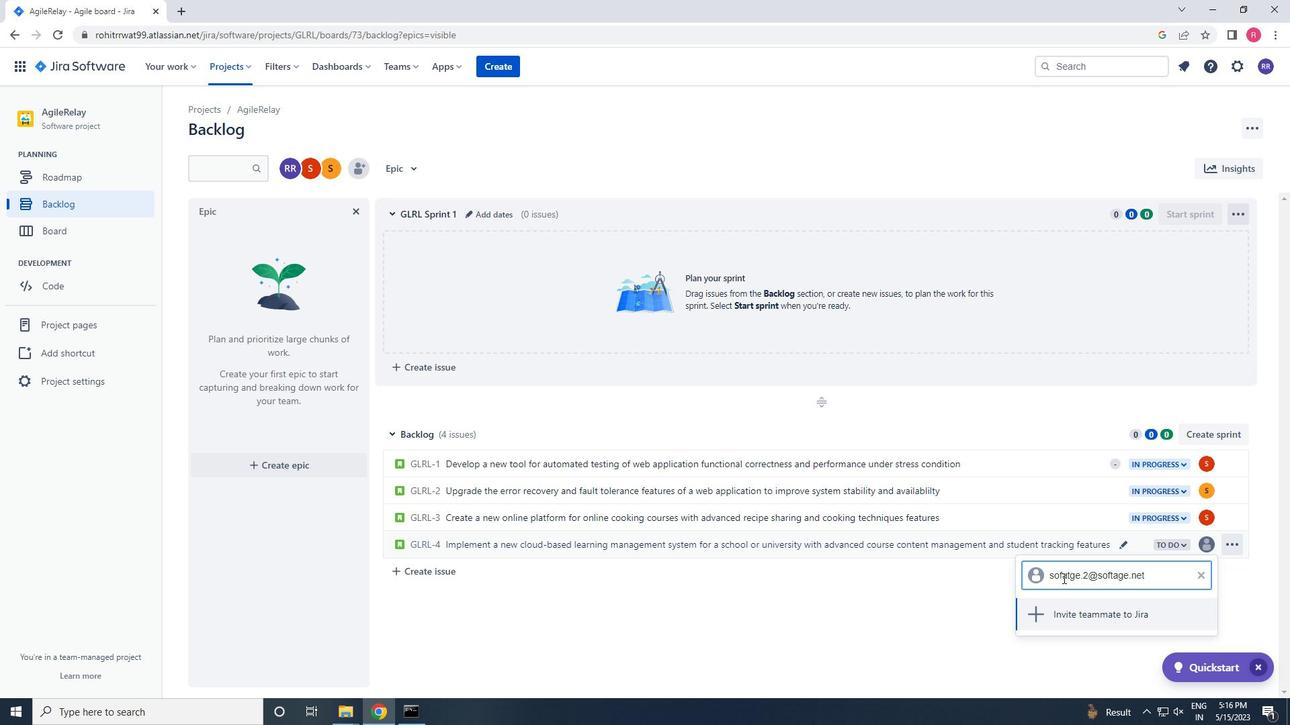 
Action: Mouse moved to (1071, 576)
Screenshot: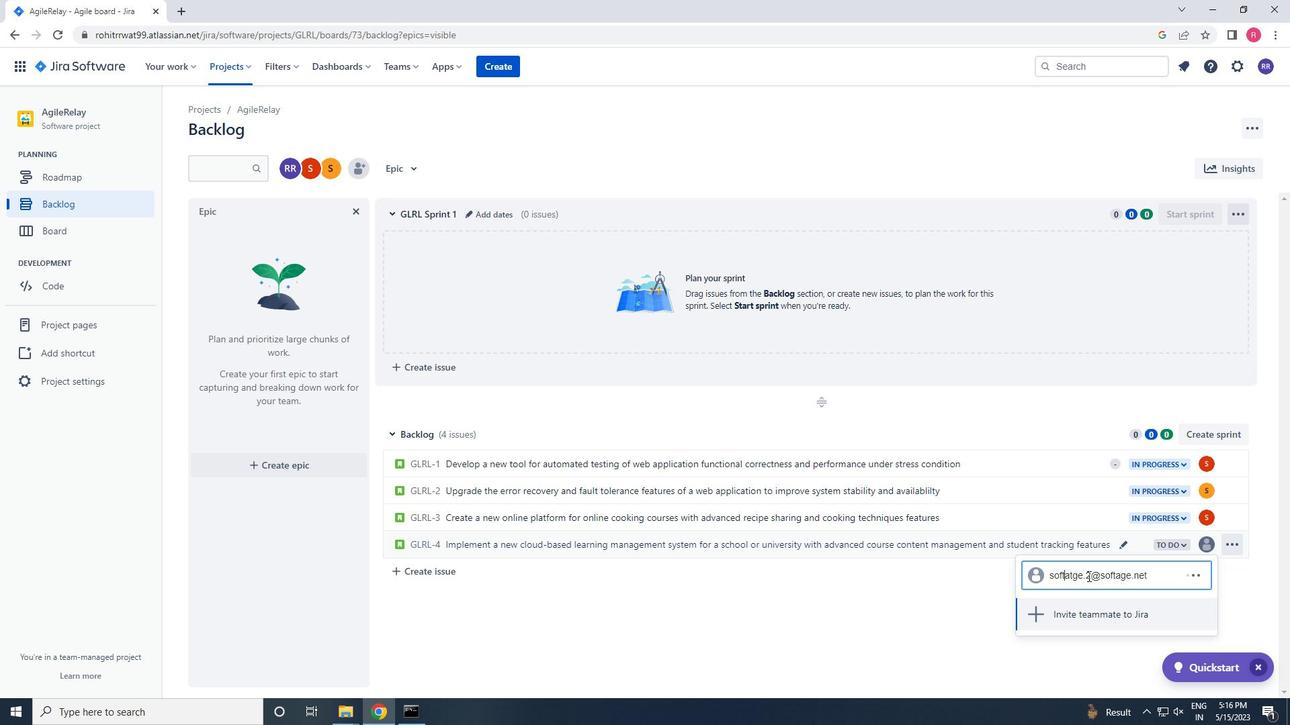 
Action: Mouse pressed left at (1071, 576)
Screenshot: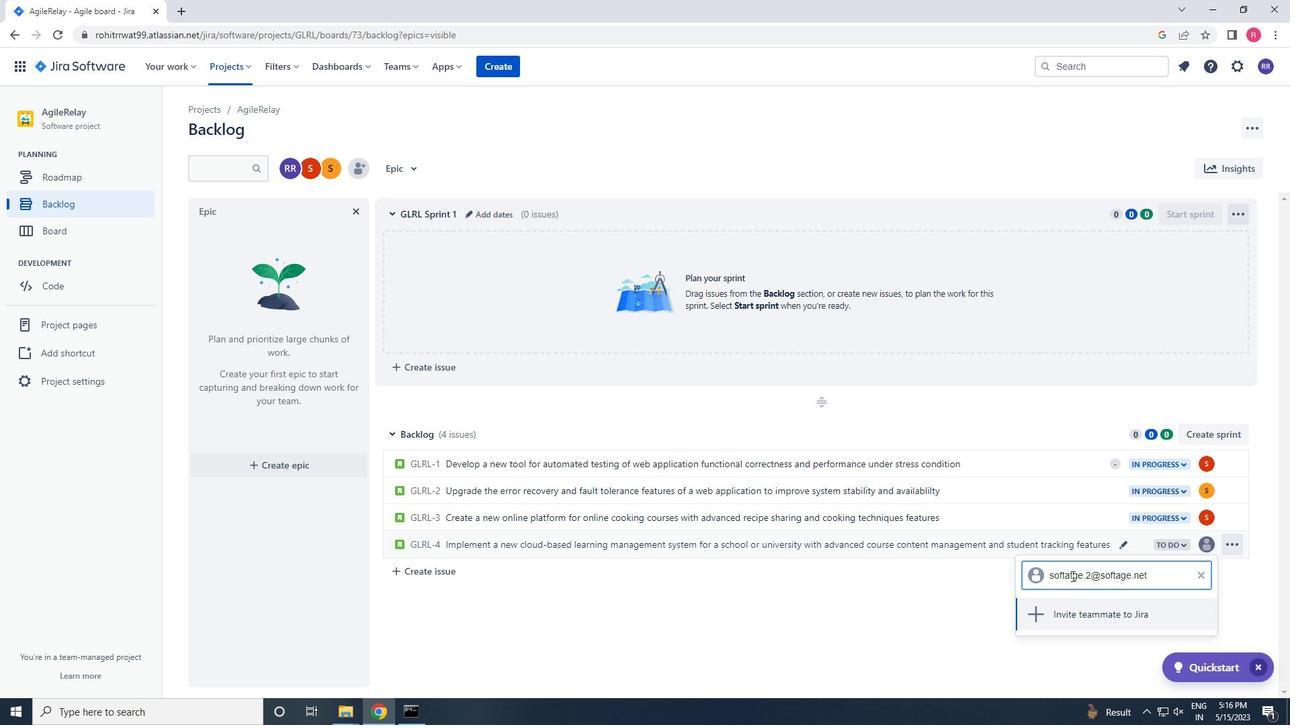
Action: Key pressed <Key.backspace>
Screenshot: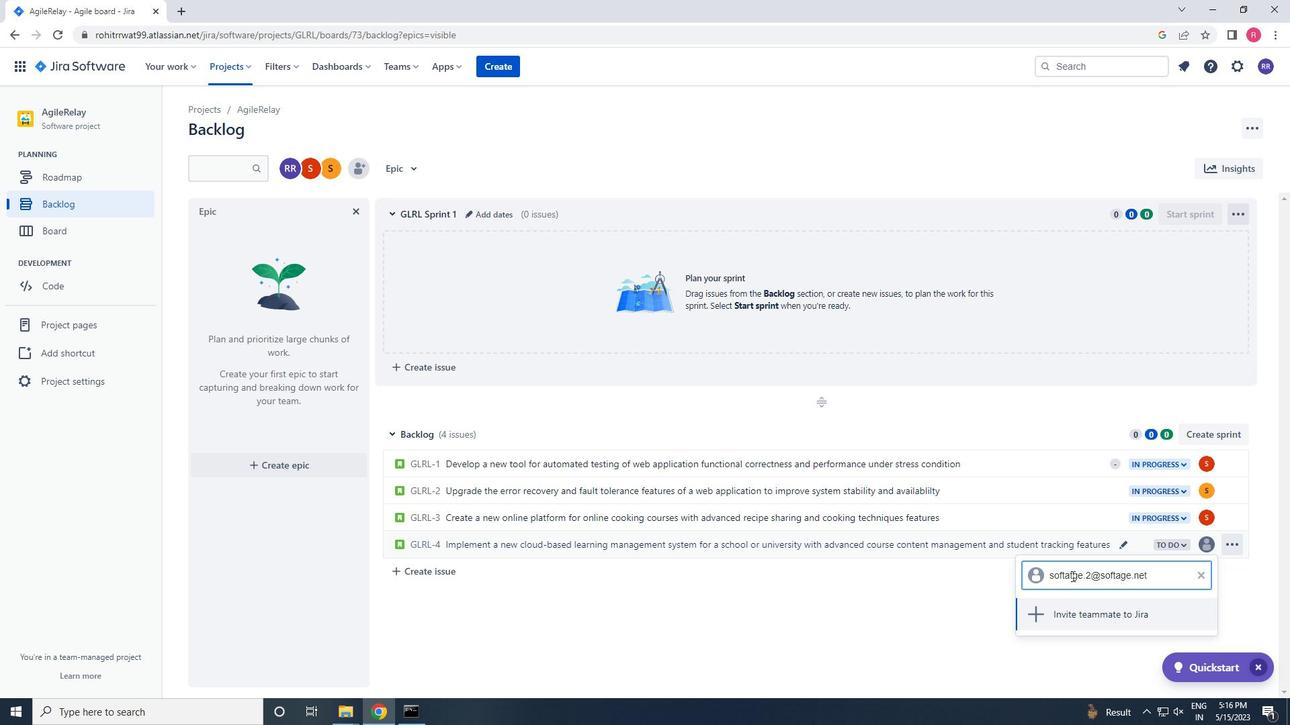 
Action: Mouse moved to (1064, 618)
Screenshot: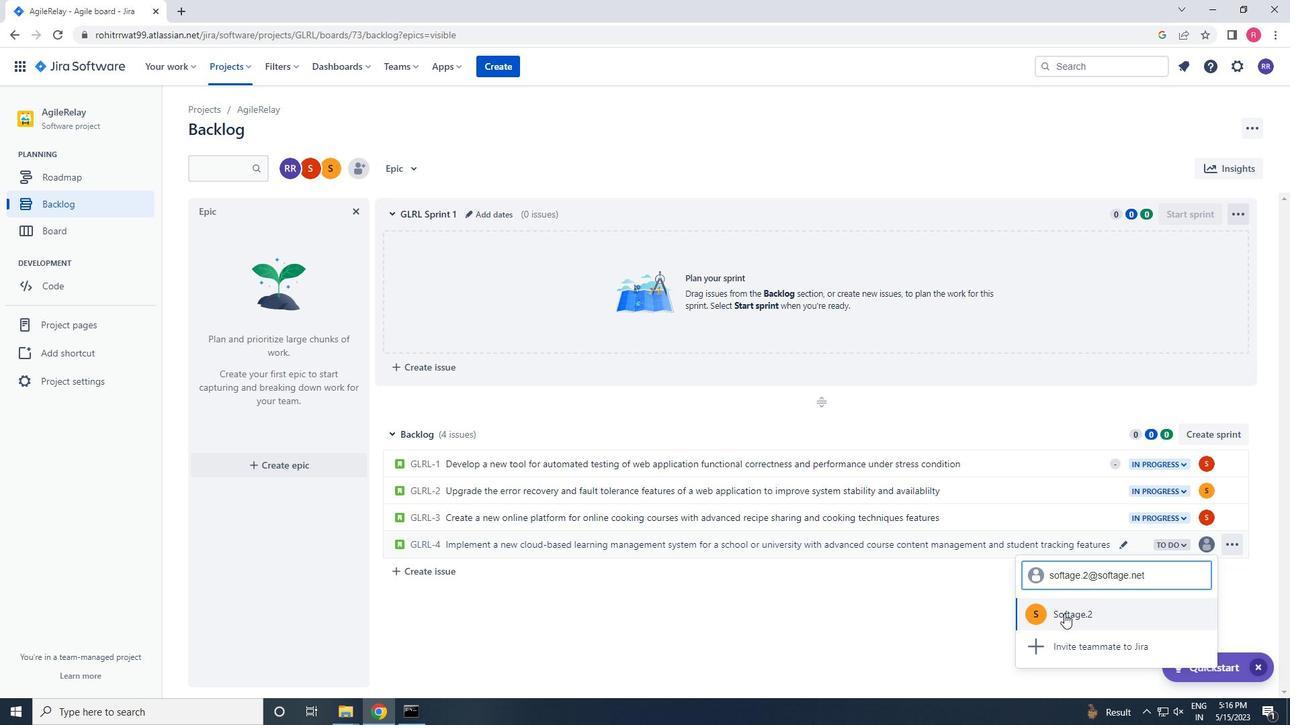 
Action: Mouse pressed left at (1064, 618)
Screenshot: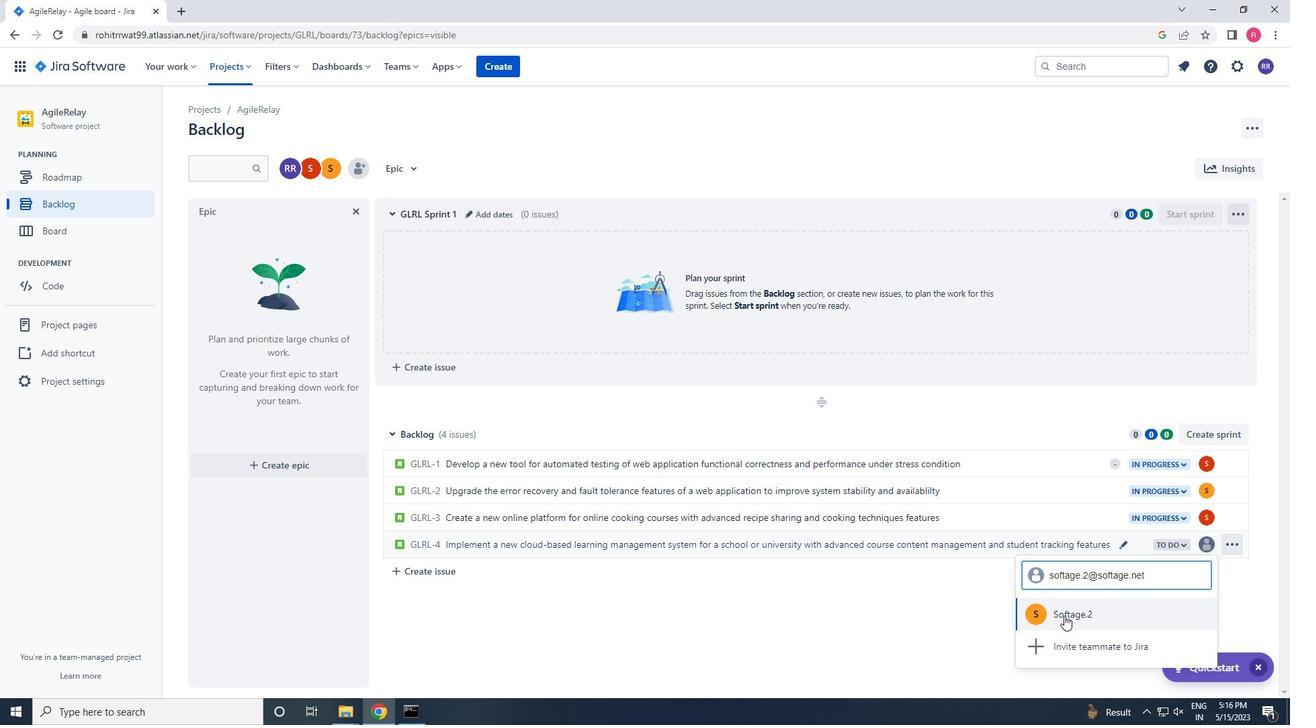 
Action: Mouse moved to (1163, 542)
Screenshot: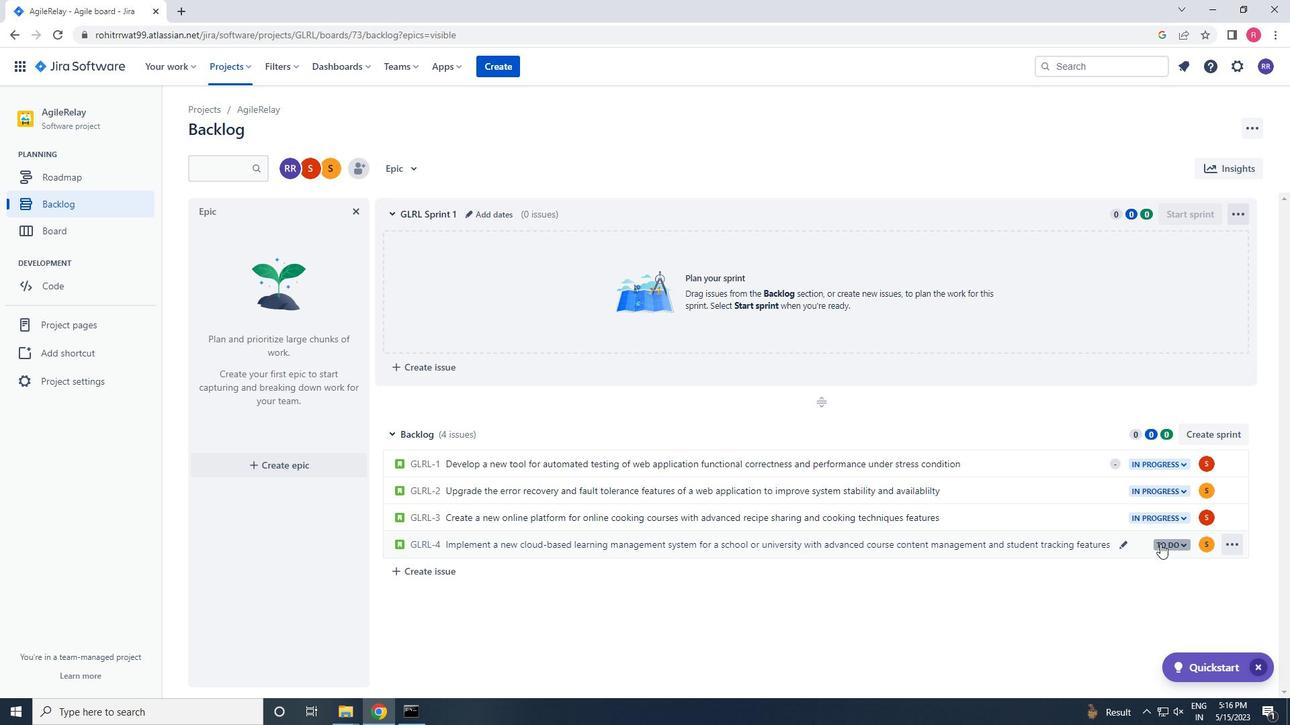 
Action: Mouse pressed left at (1163, 542)
Screenshot: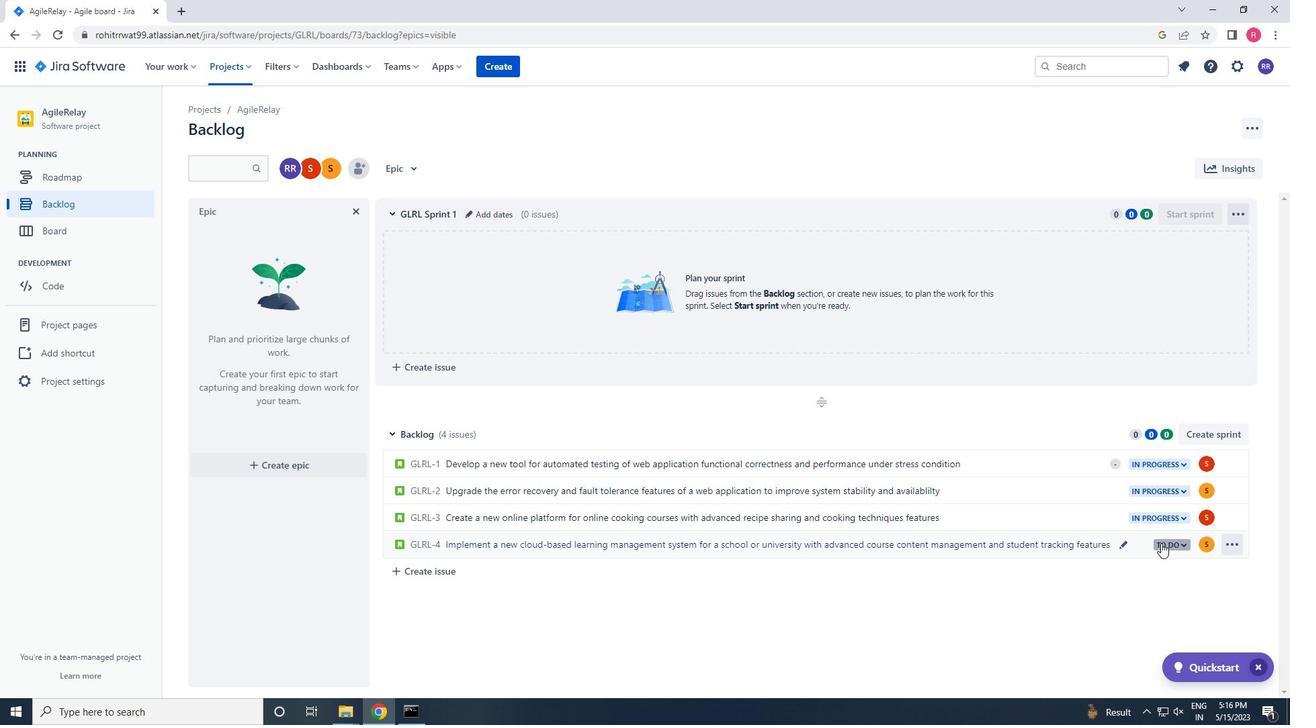 
Action: Mouse moved to (1087, 566)
Screenshot: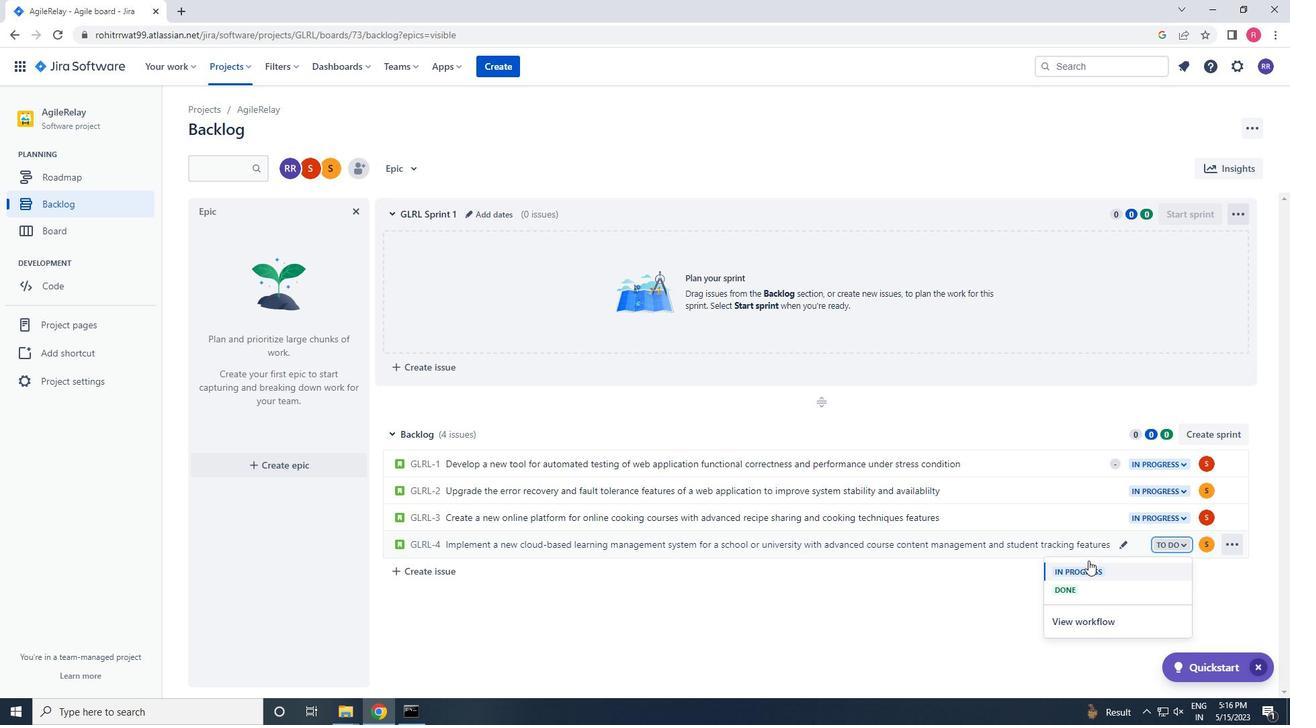 
Action: Mouse pressed left at (1087, 566)
Screenshot: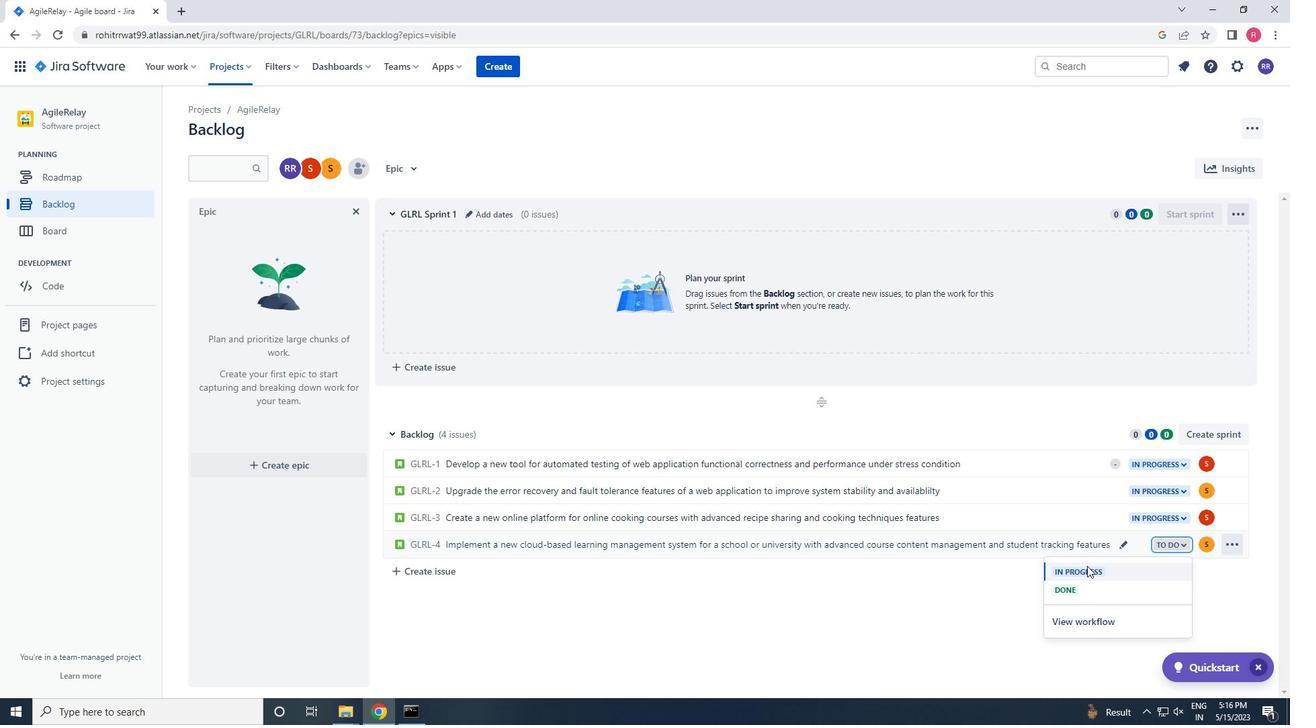 
